 Task: Look for One-way flight tickets for 2 adults, in Premium economy from Siwa to Bucharest to travel on 01-Nov-2023.  Stops: Any number of stops. Choice of flight is British Airways.
Action: Mouse moved to (351, 316)
Screenshot: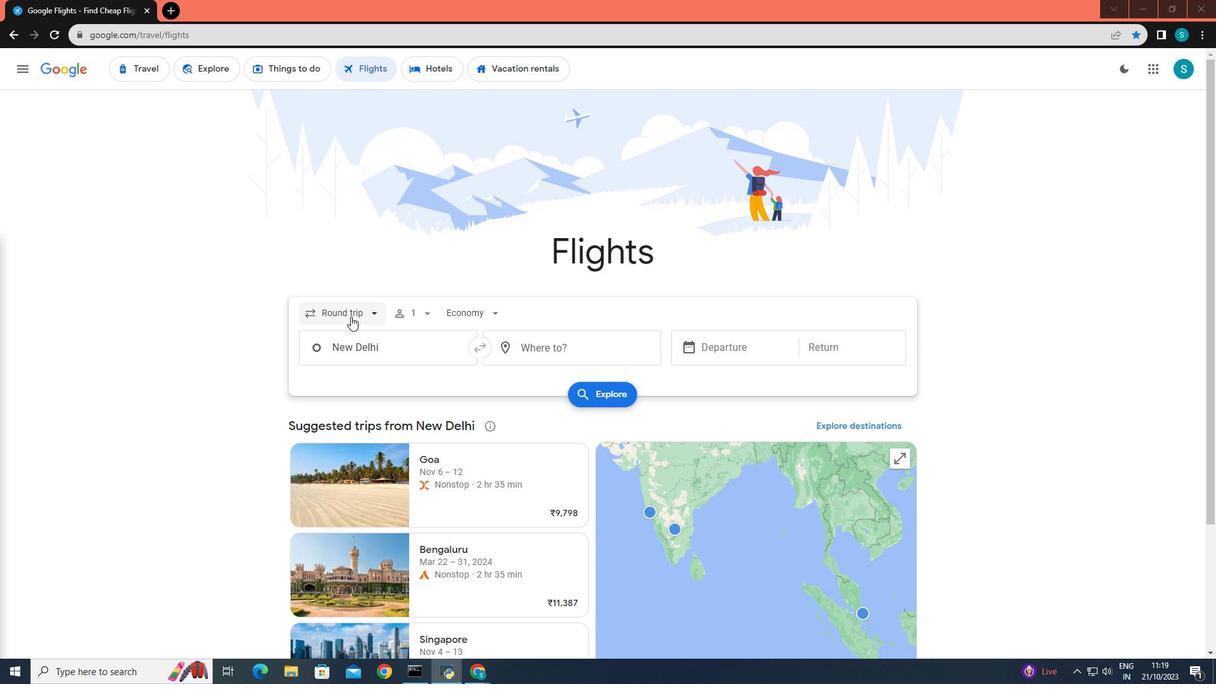 
Action: Mouse pressed left at (351, 316)
Screenshot: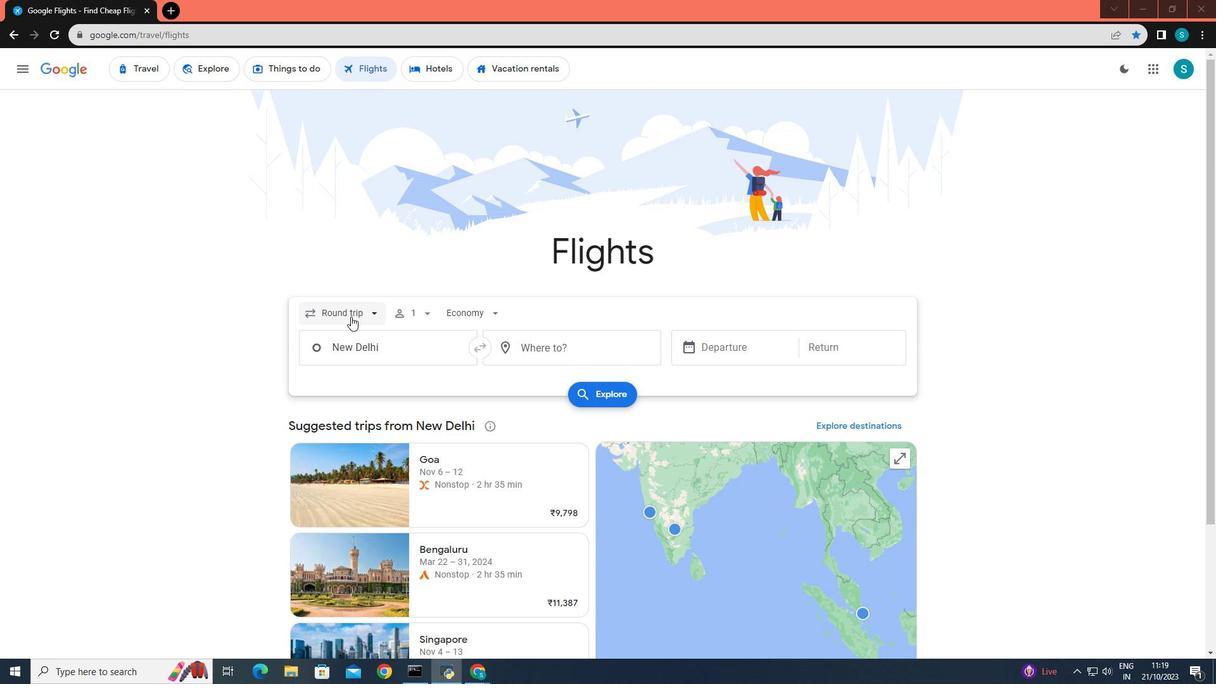 
Action: Mouse moved to (351, 365)
Screenshot: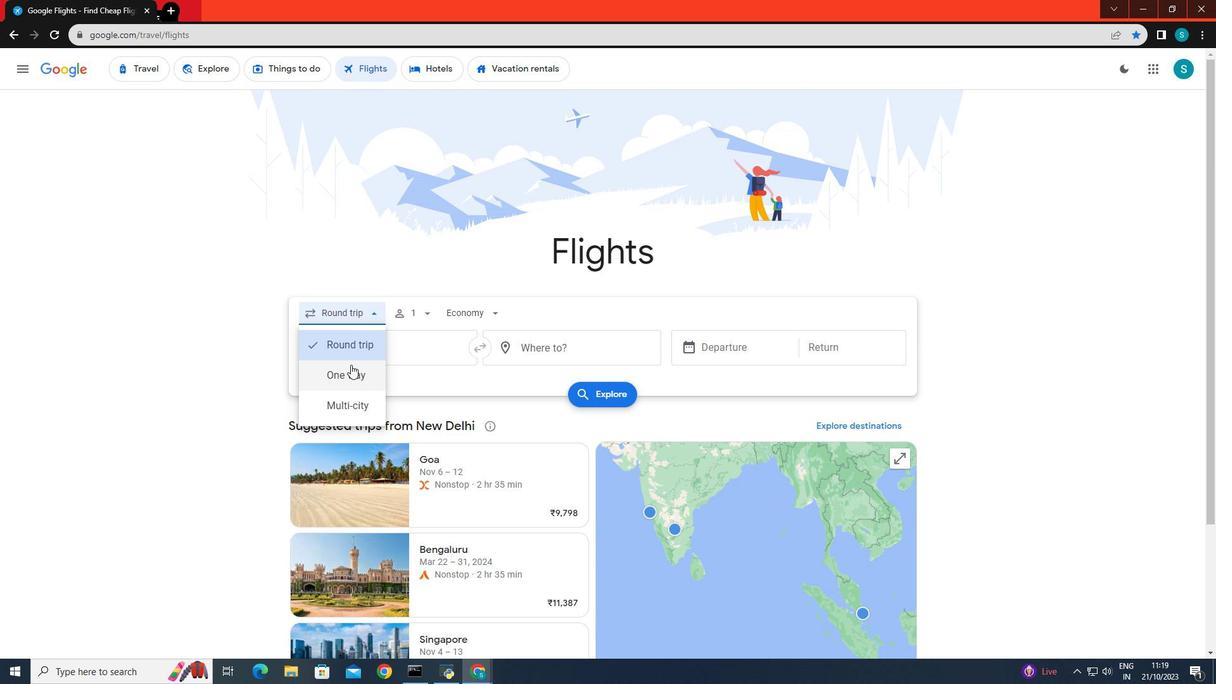 
Action: Mouse pressed left at (351, 365)
Screenshot: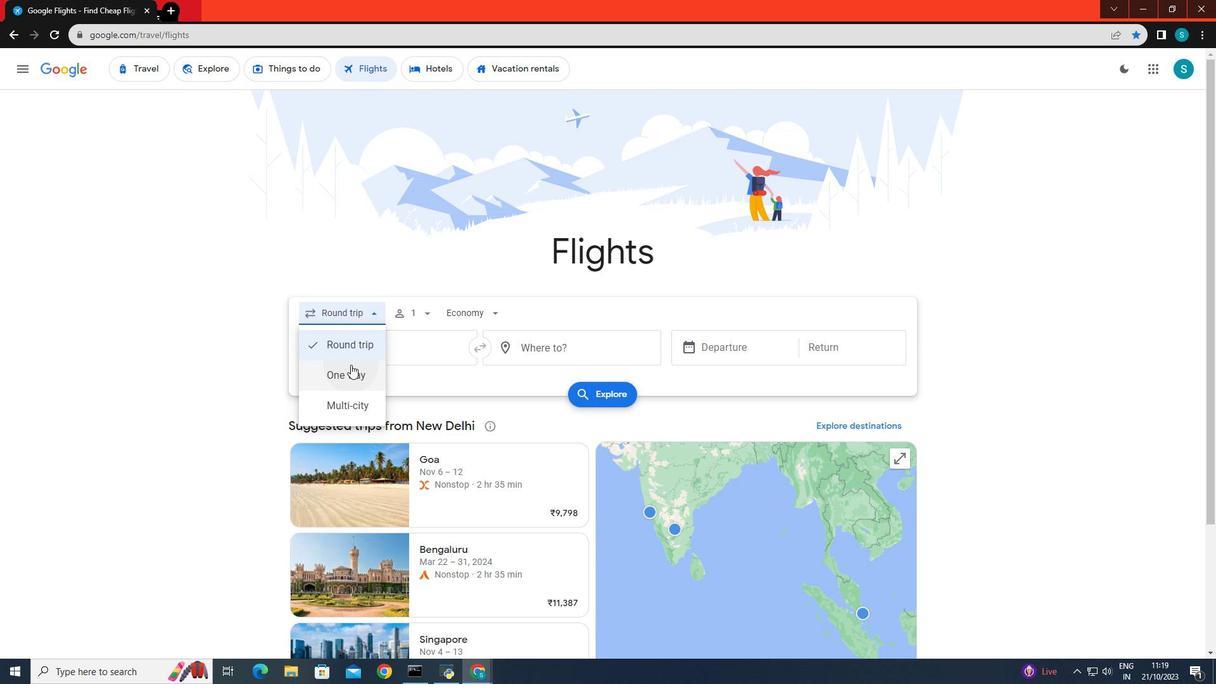 
Action: Mouse moved to (397, 306)
Screenshot: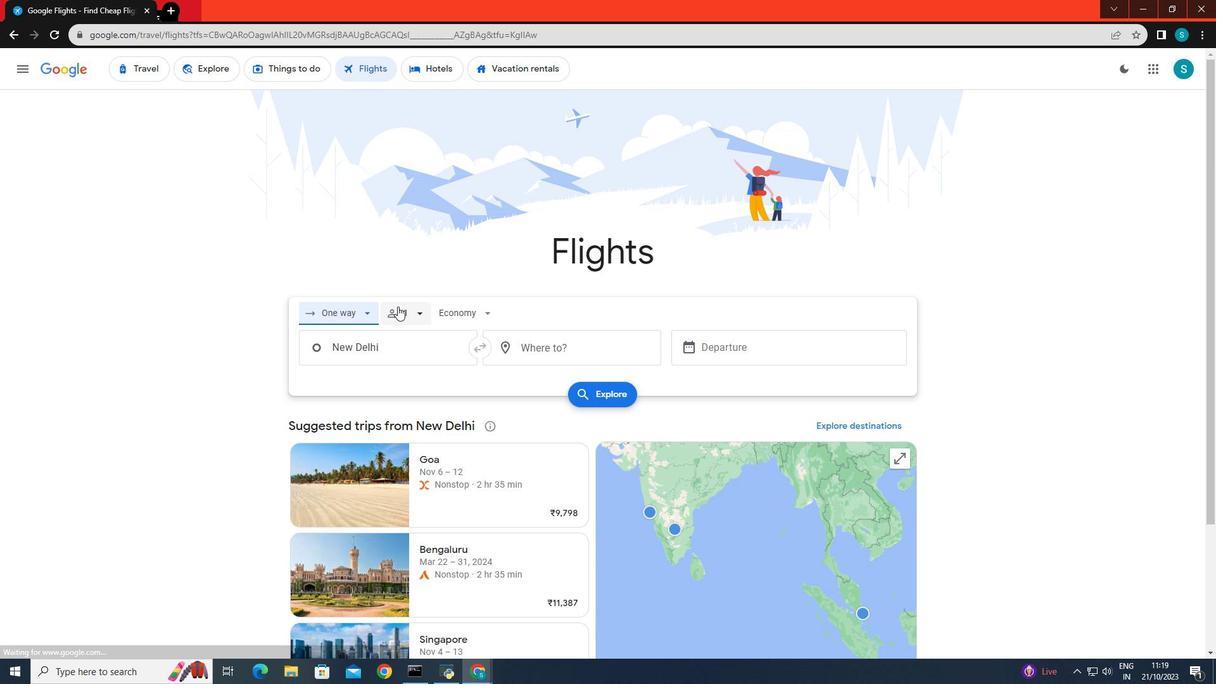 
Action: Mouse pressed left at (397, 306)
Screenshot: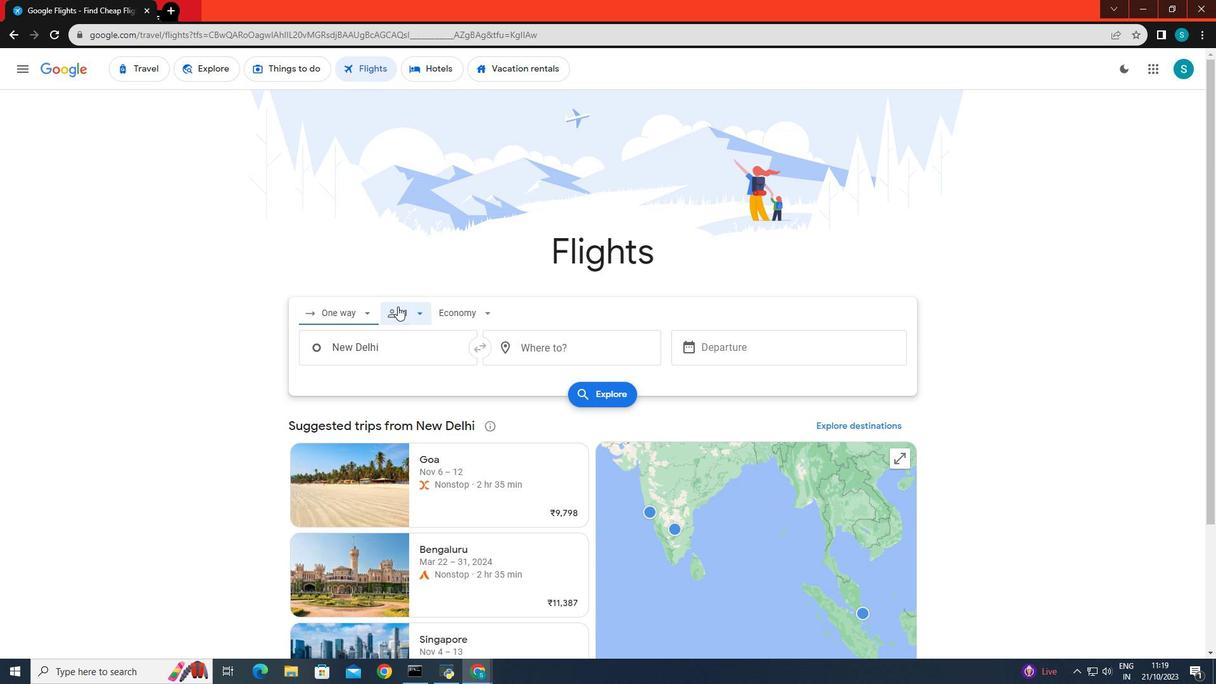 
Action: Mouse moved to (519, 339)
Screenshot: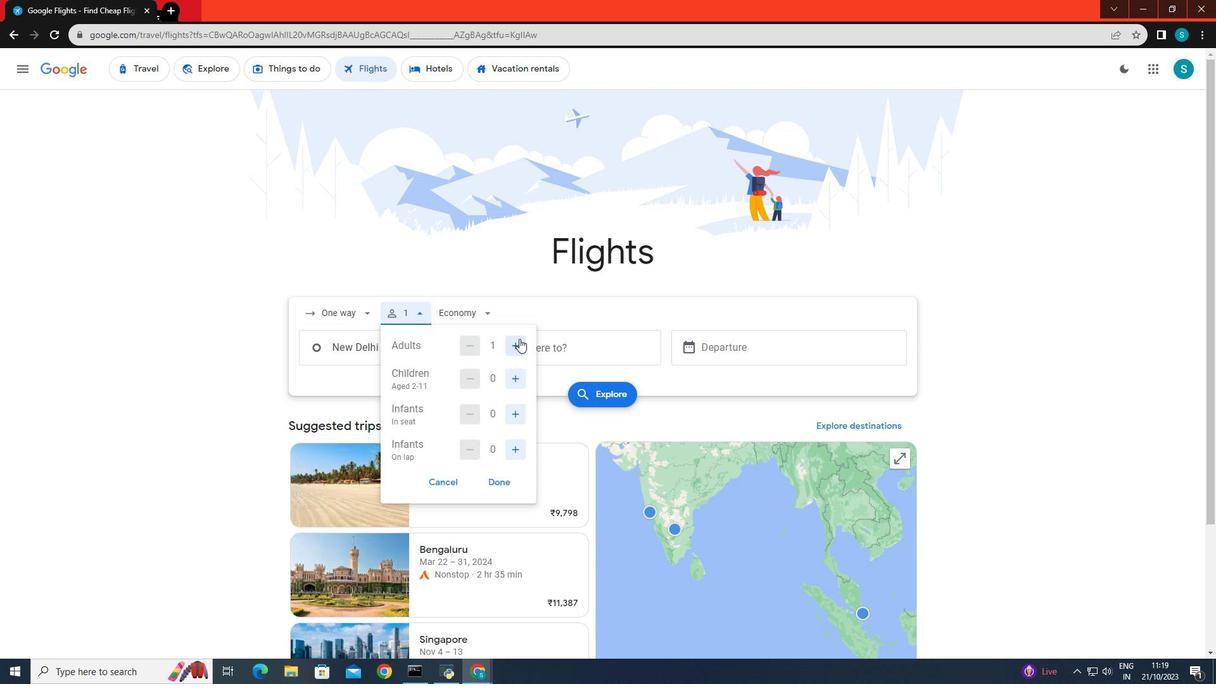
Action: Mouse pressed left at (519, 339)
Screenshot: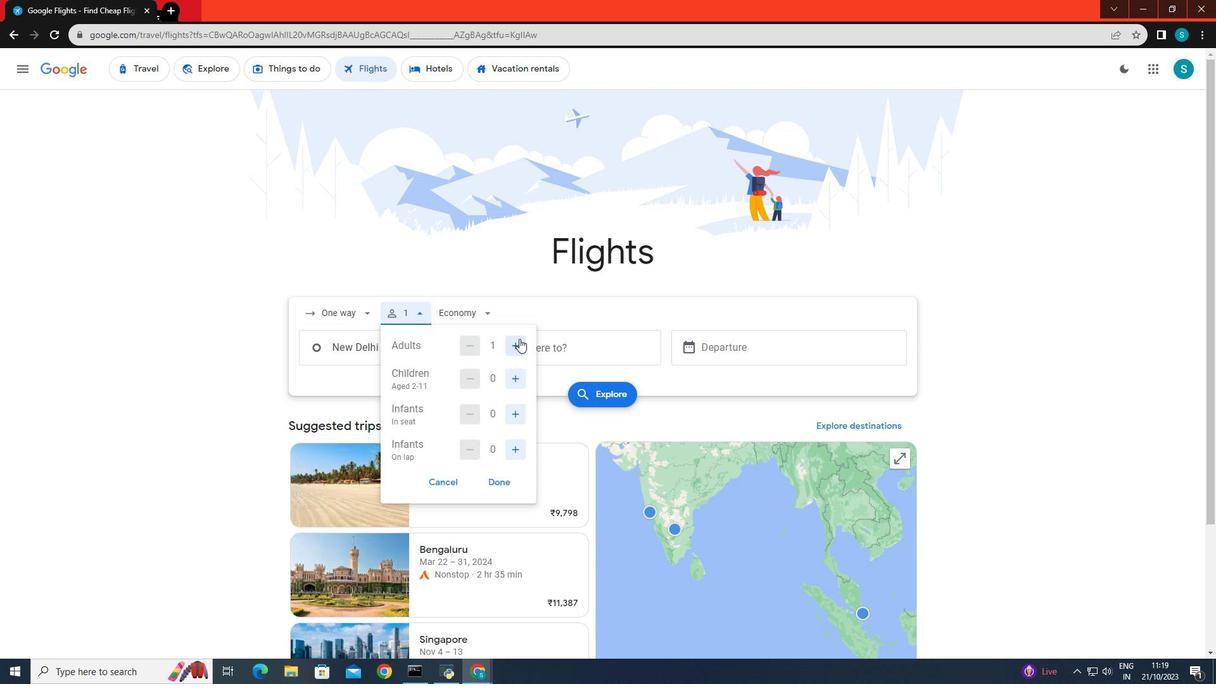 
Action: Mouse moved to (502, 485)
Screenshot: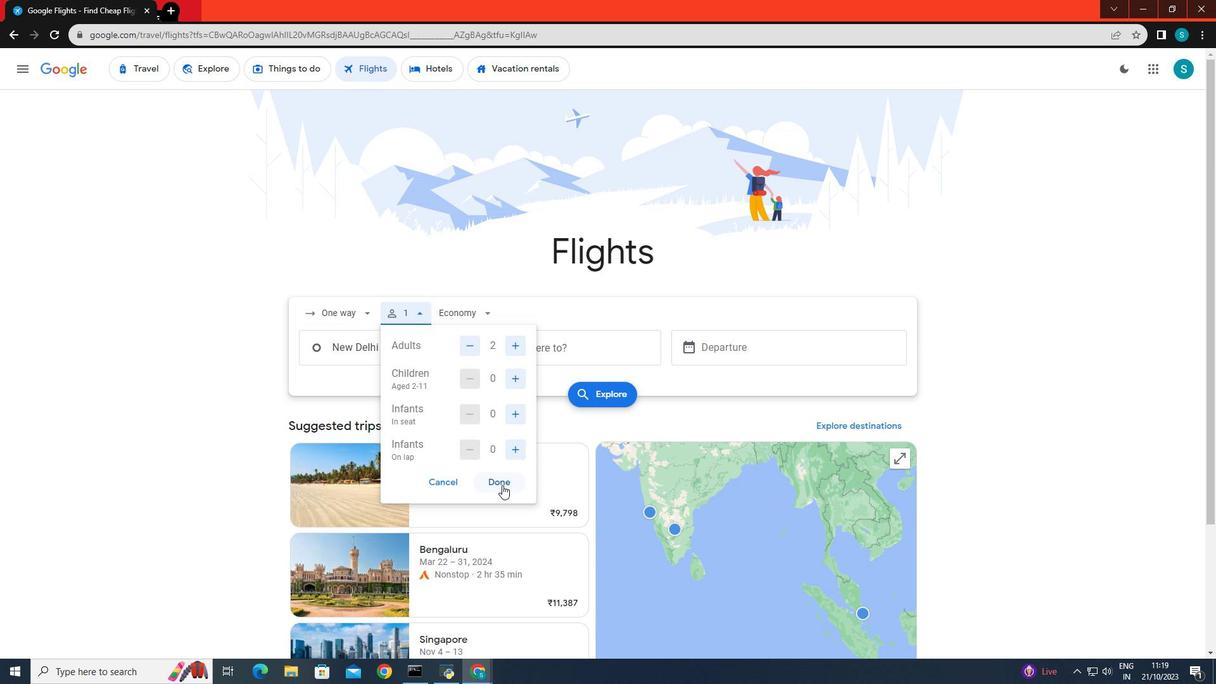
Action: Mouse pressed left at (502, 485)
Screenshot: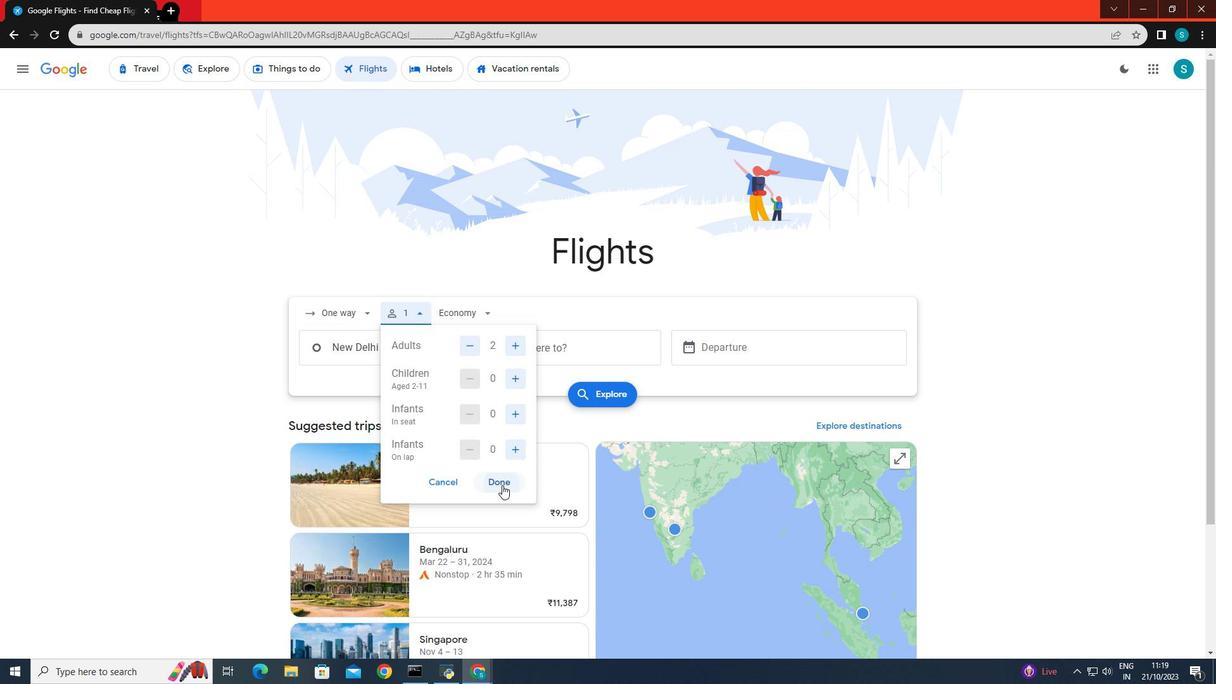 
Action: Mouse moved to (459, 316)
Screenshot: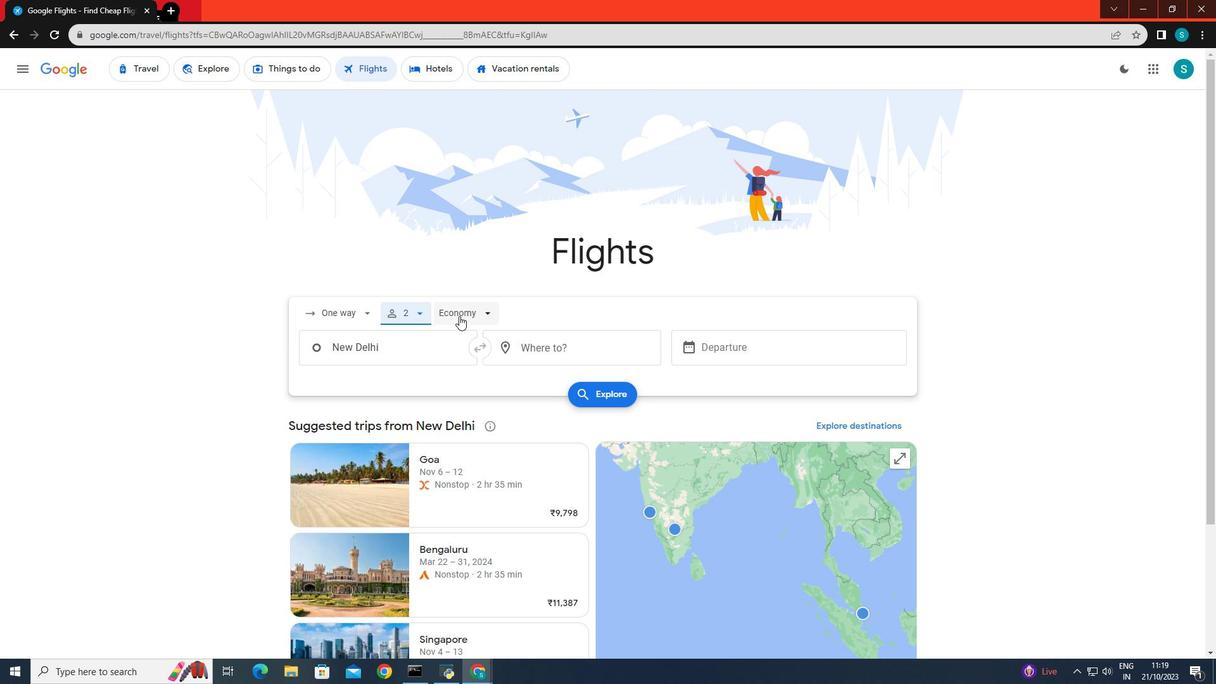 
Action: Mouse pressed left at (459, 316)
Screenshot: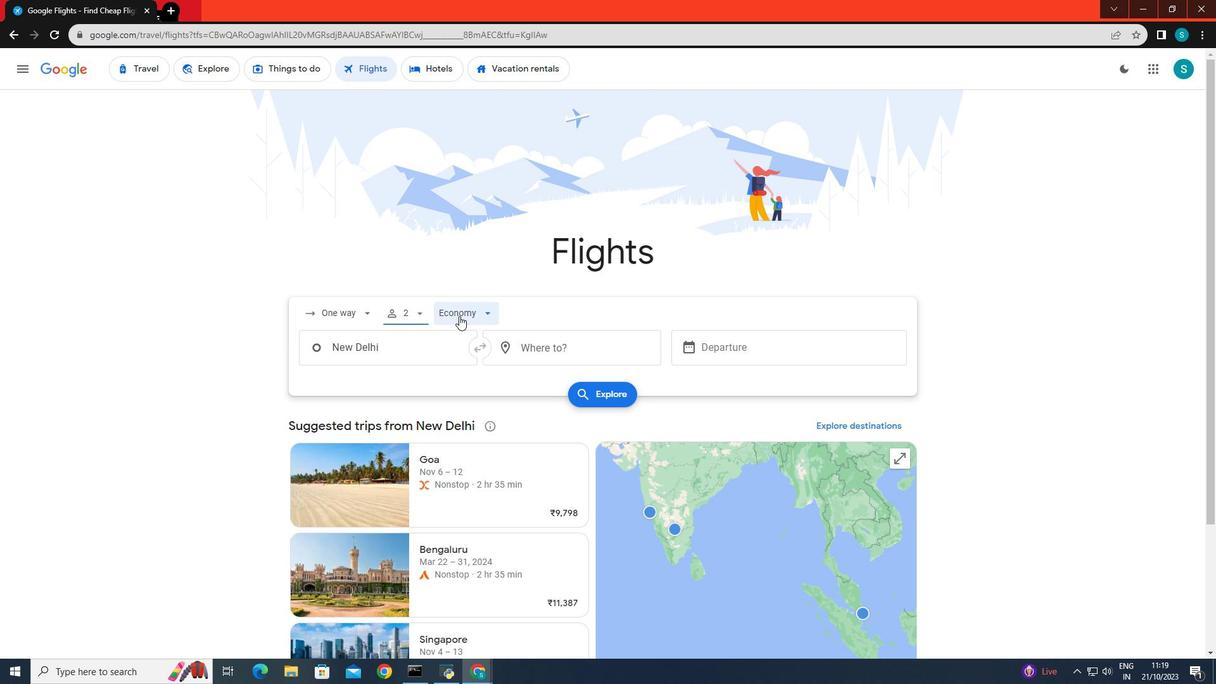 
Action: Mouse moved to (475, 381)
Screenshot: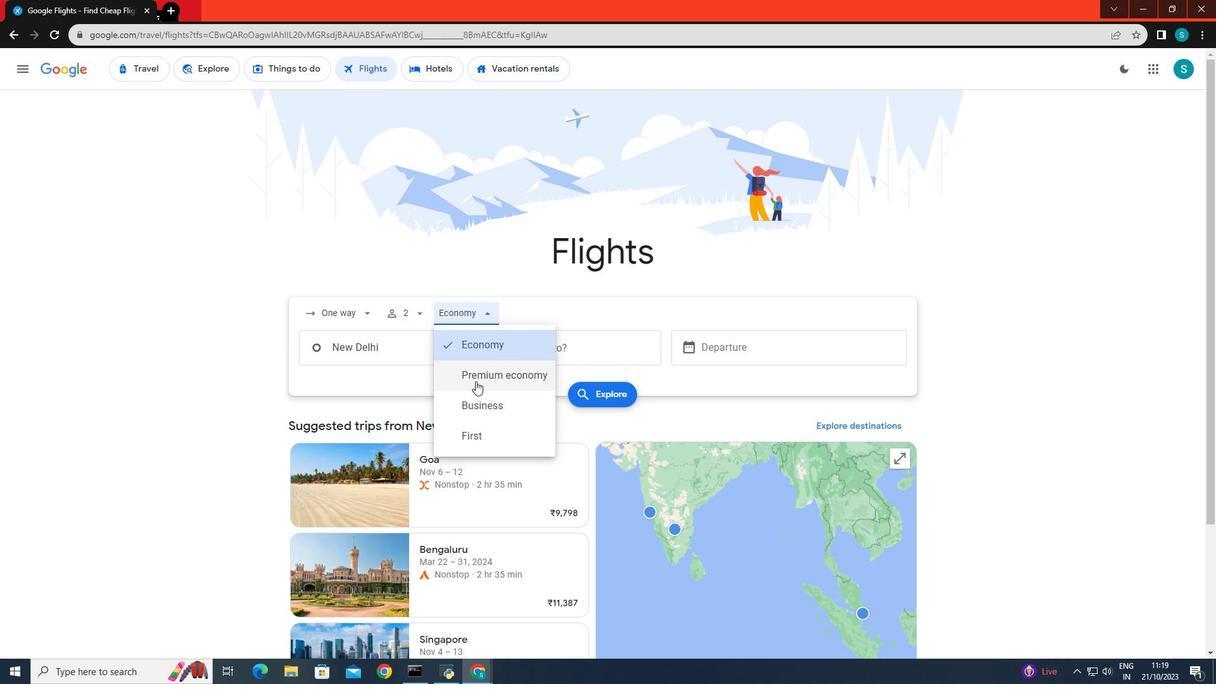 
Action: Mouse pressed left at (475, 381)
Screenshot: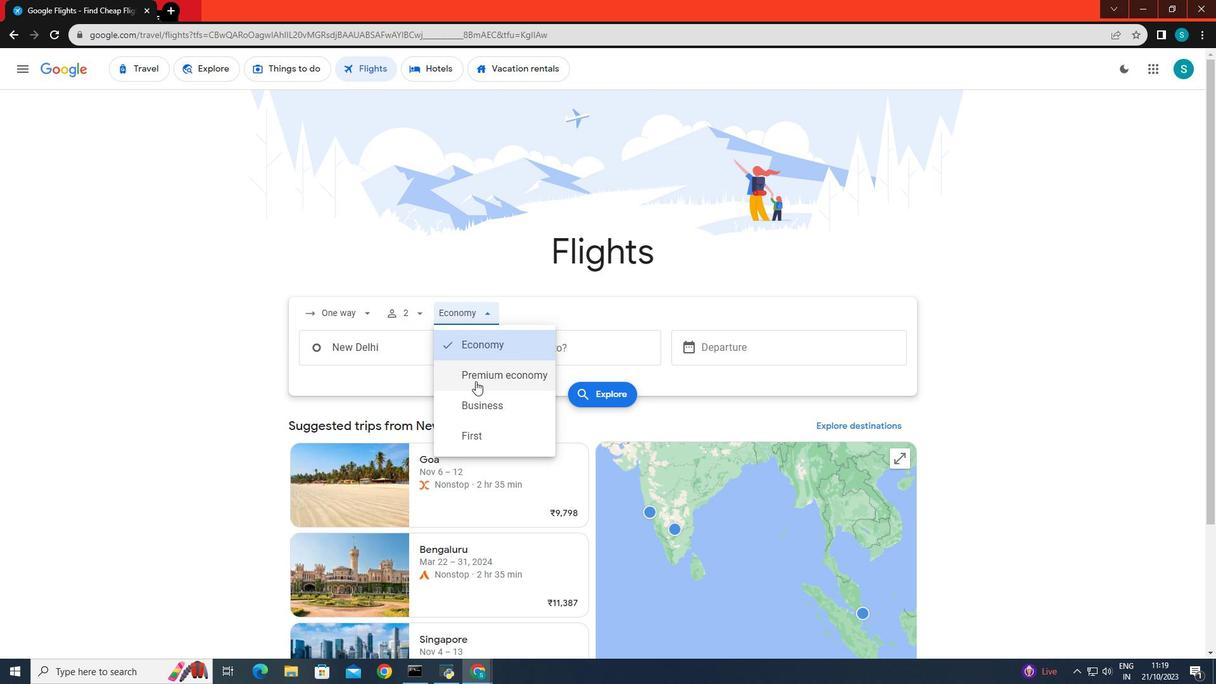 
Action: Mouse moved to (383, 345)
Screenshot: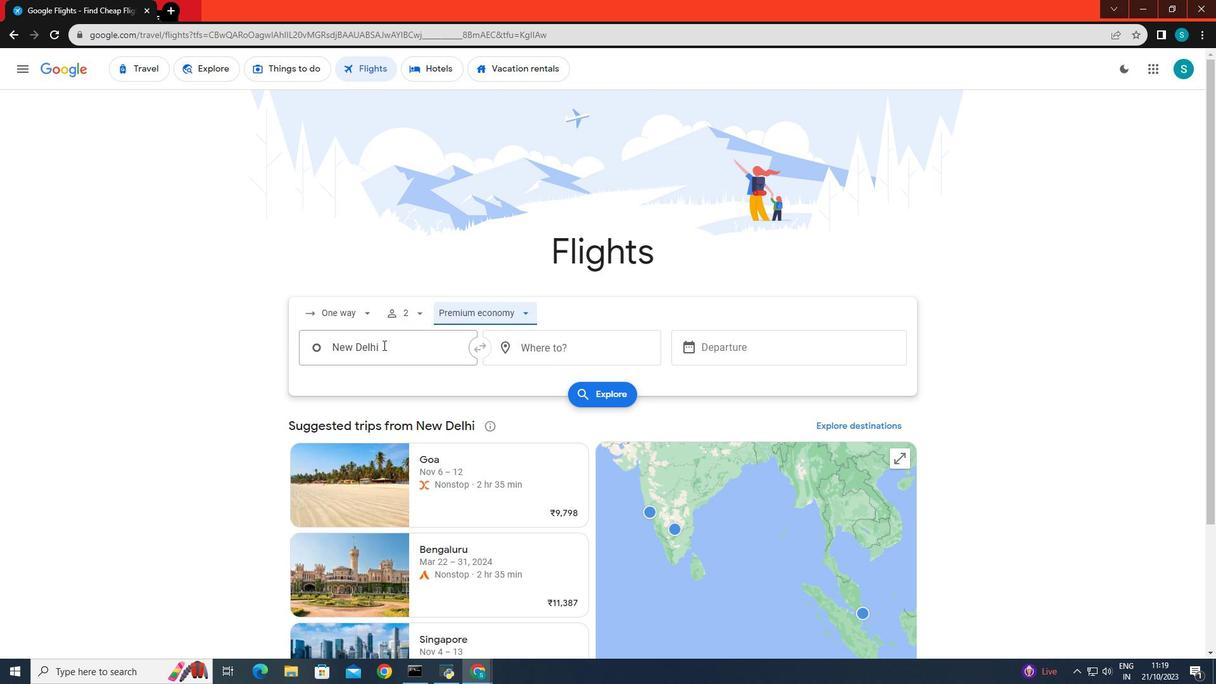 
Action: Mouse pressed left at (383, 345)
Screenshot: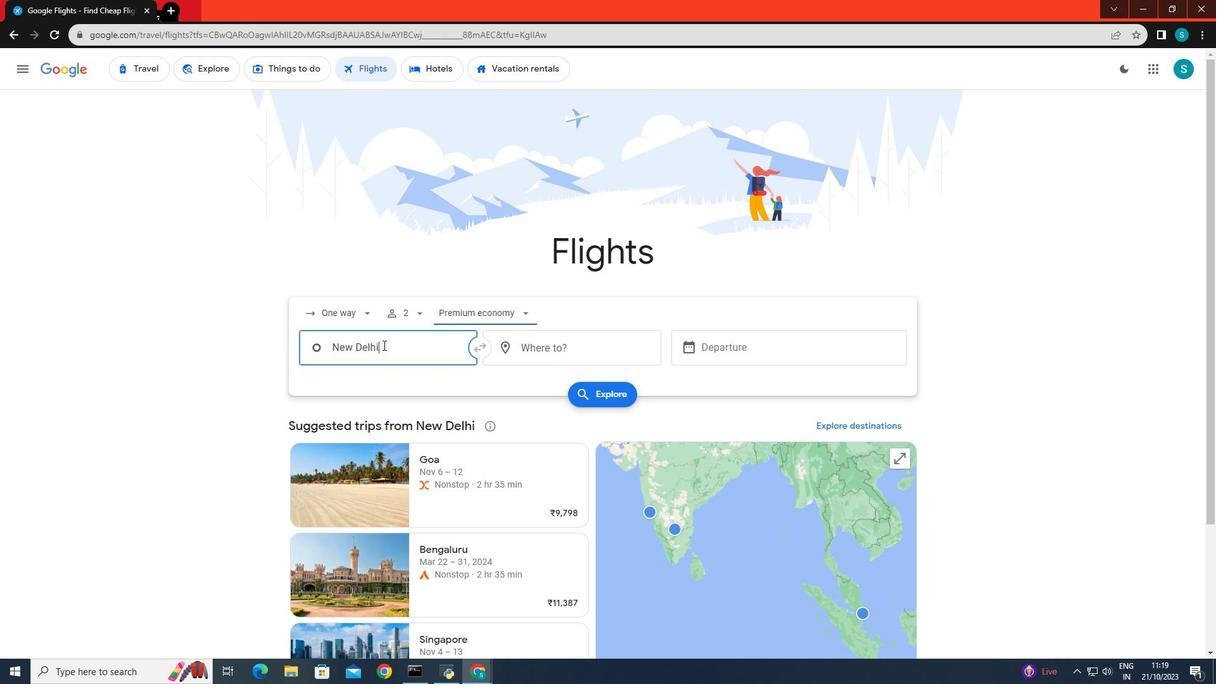 
Action: Key pressed <Key.backspace><Key.caps_lock>SI<Key.backspace>IWA
Screenshot: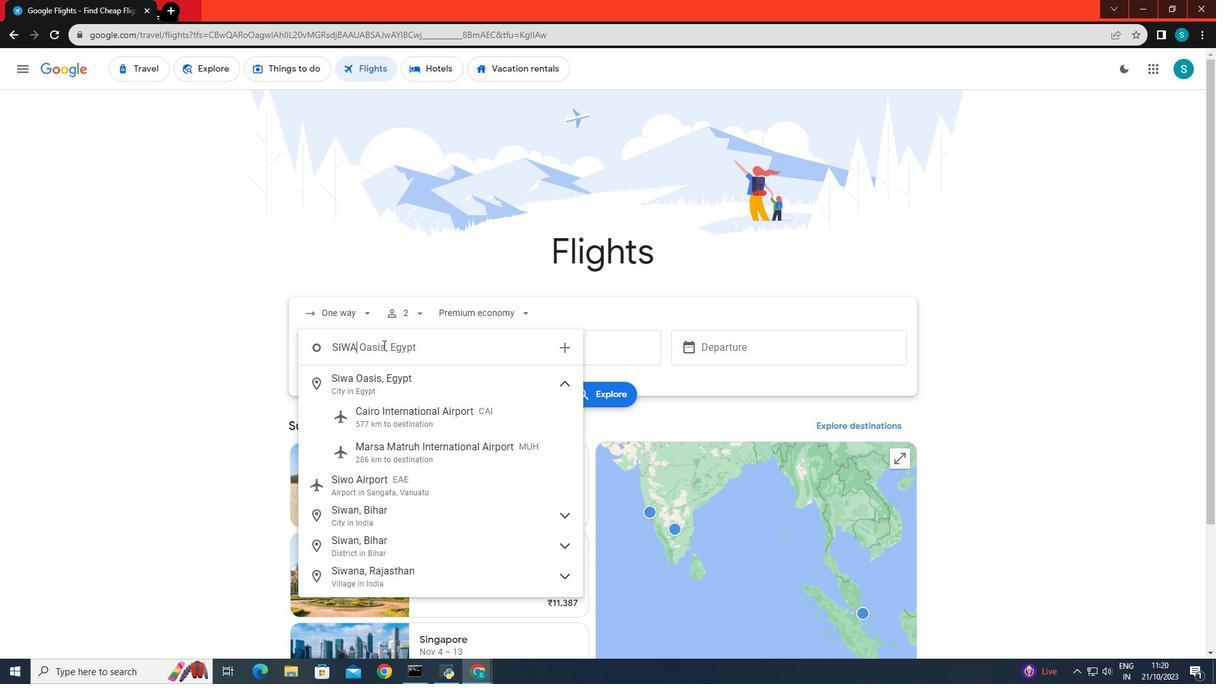 
Action: Mouse moved to (387, 406)
Screenshot: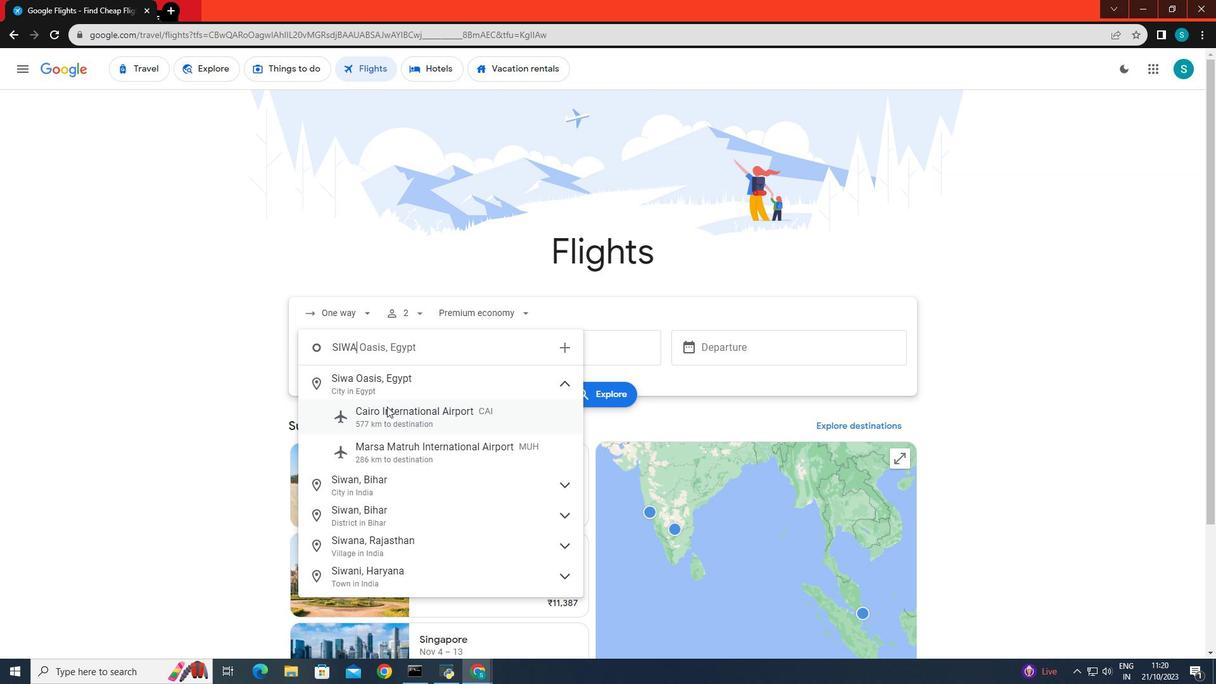 
Action: Mouse pressed left at (387, 406)
Screenshot: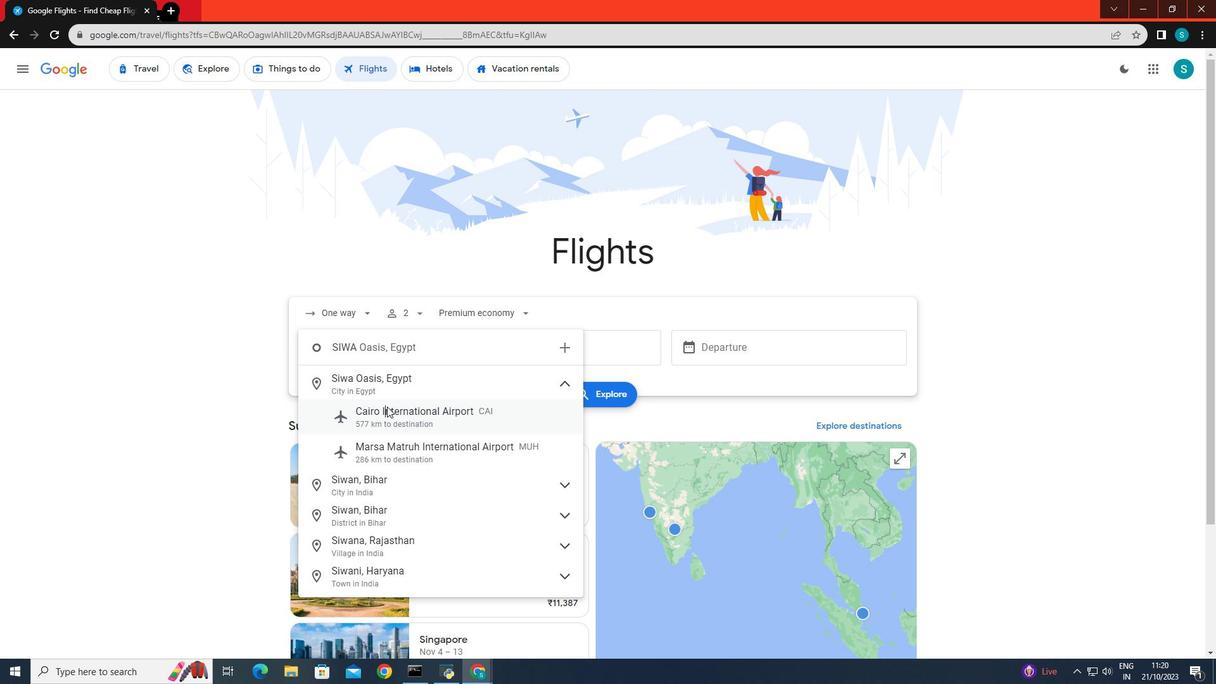 
Action: Mouse moved to (536, 339)
Screenshot: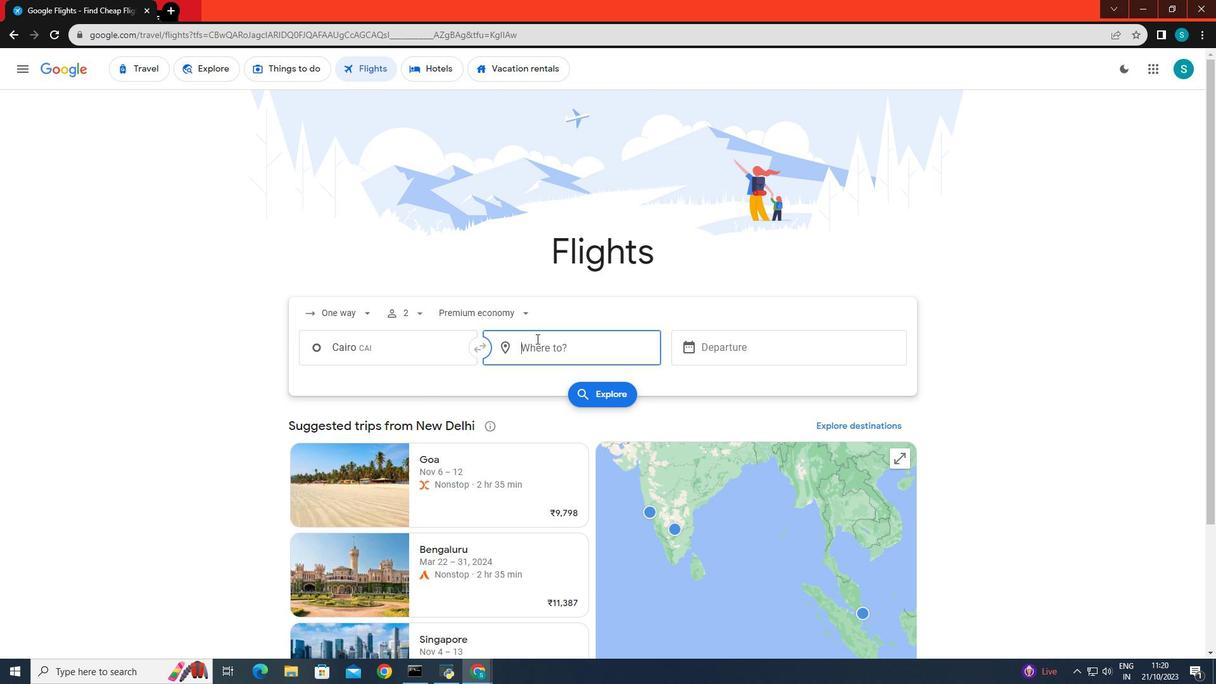 
Action: Mouse pressed left at (536, 339)
Screenshot: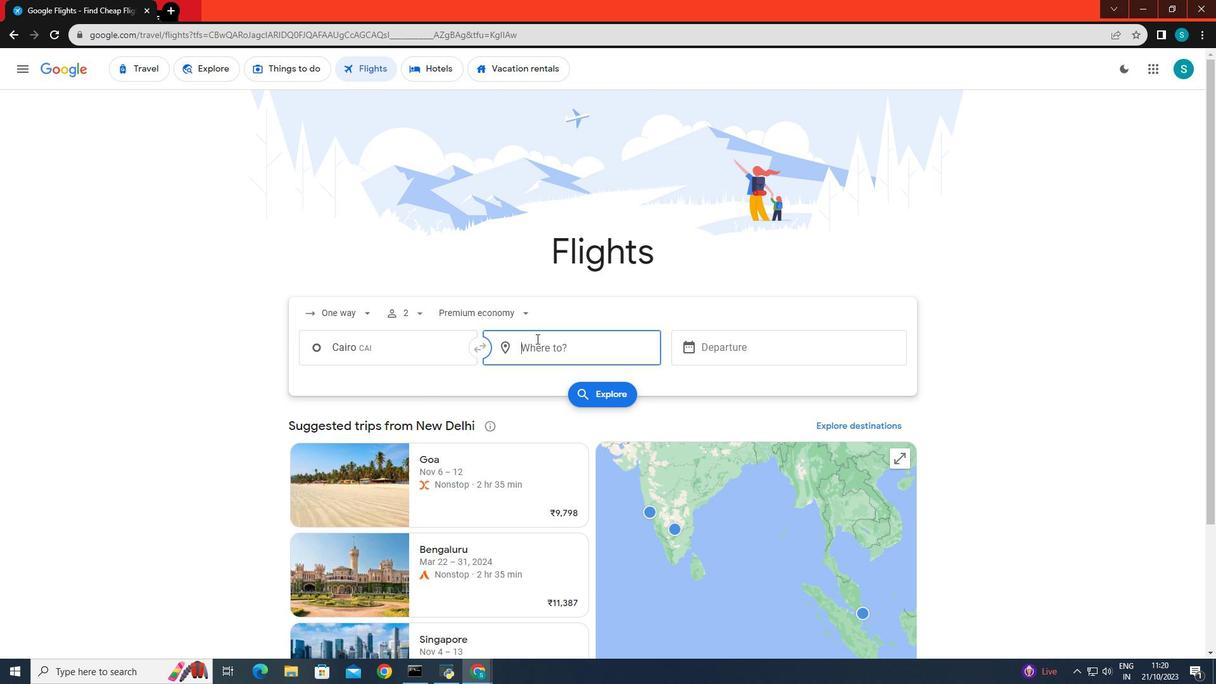 
Action: Key pressed BU<Key.backspace><Key.caps_lock>ucharest
Screenshot: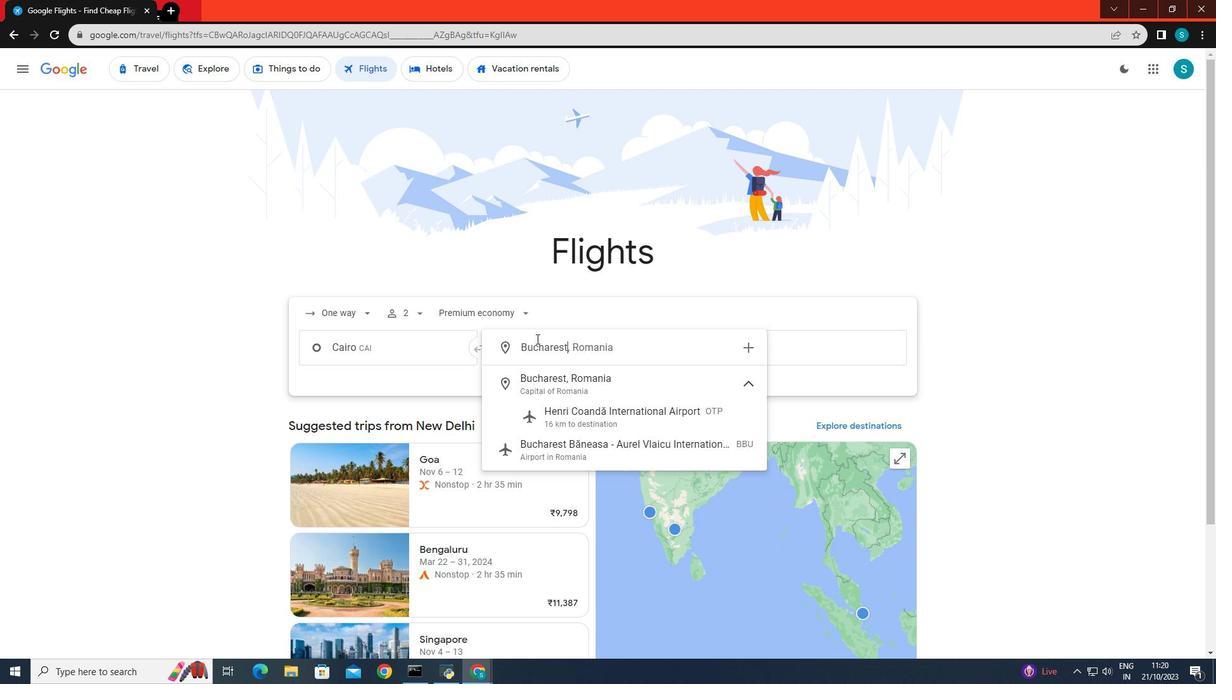 
Action: Mouse moved to (569, 412)
Screenshot: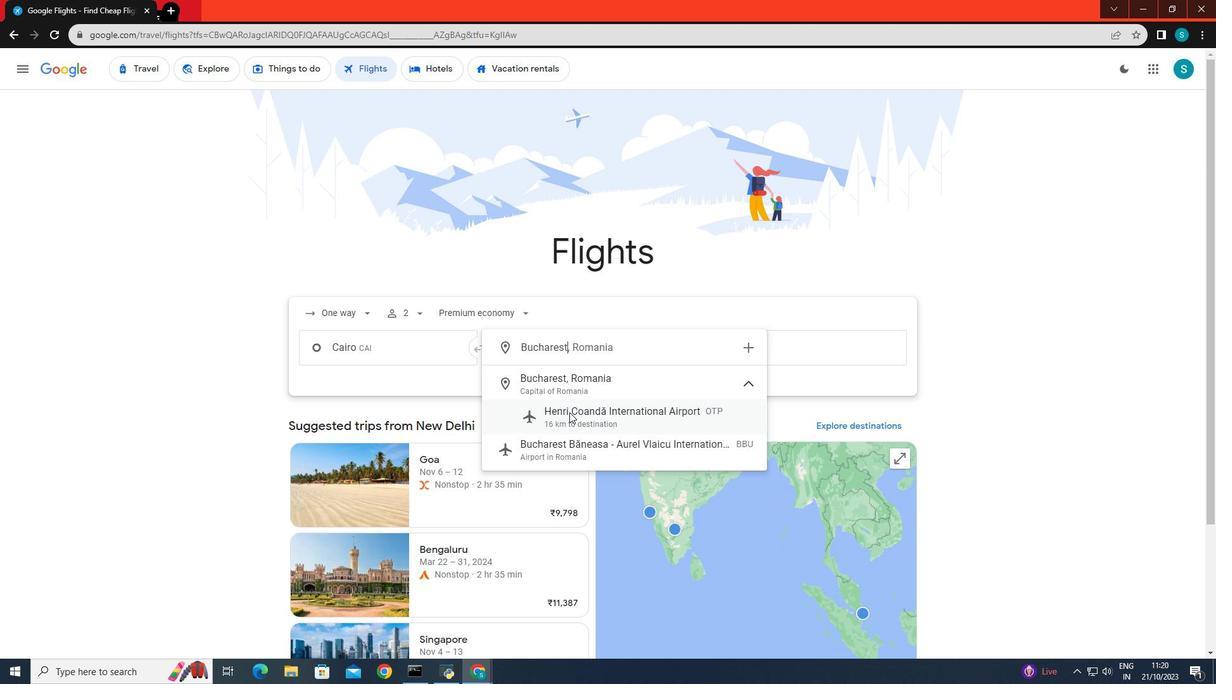 
Action: Mouse pressed left at (569, 412)
Screenshot: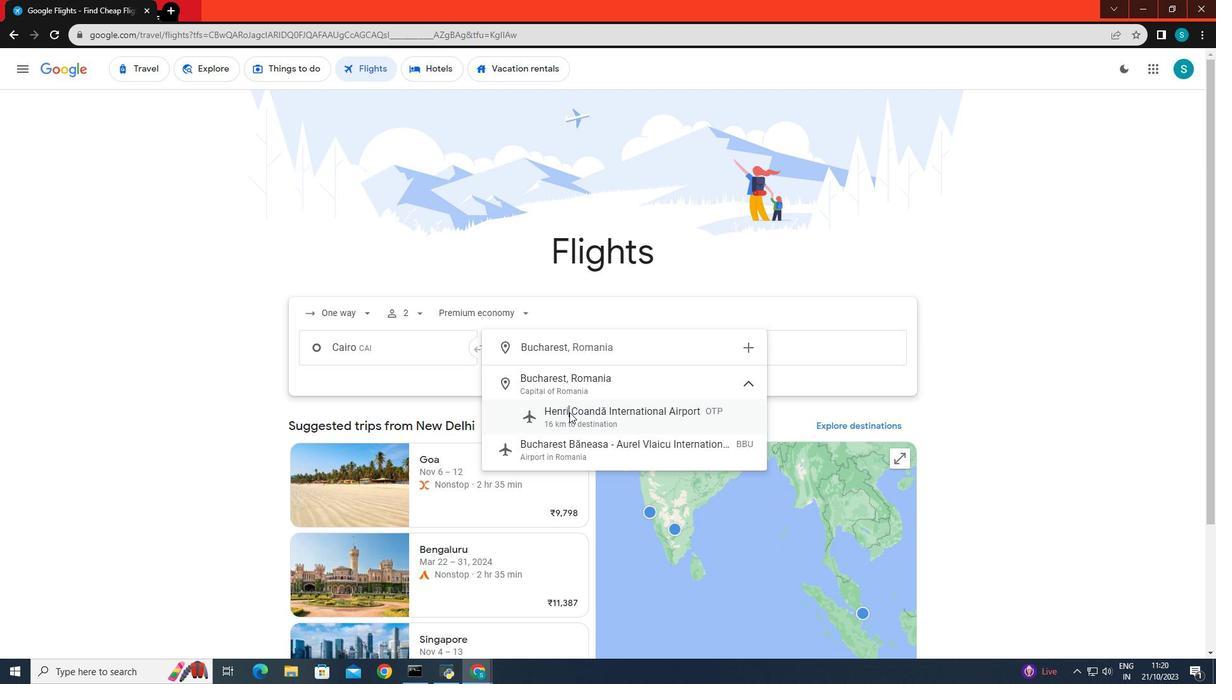 
Action: Mouse moved to (705, 349)
Screenshot: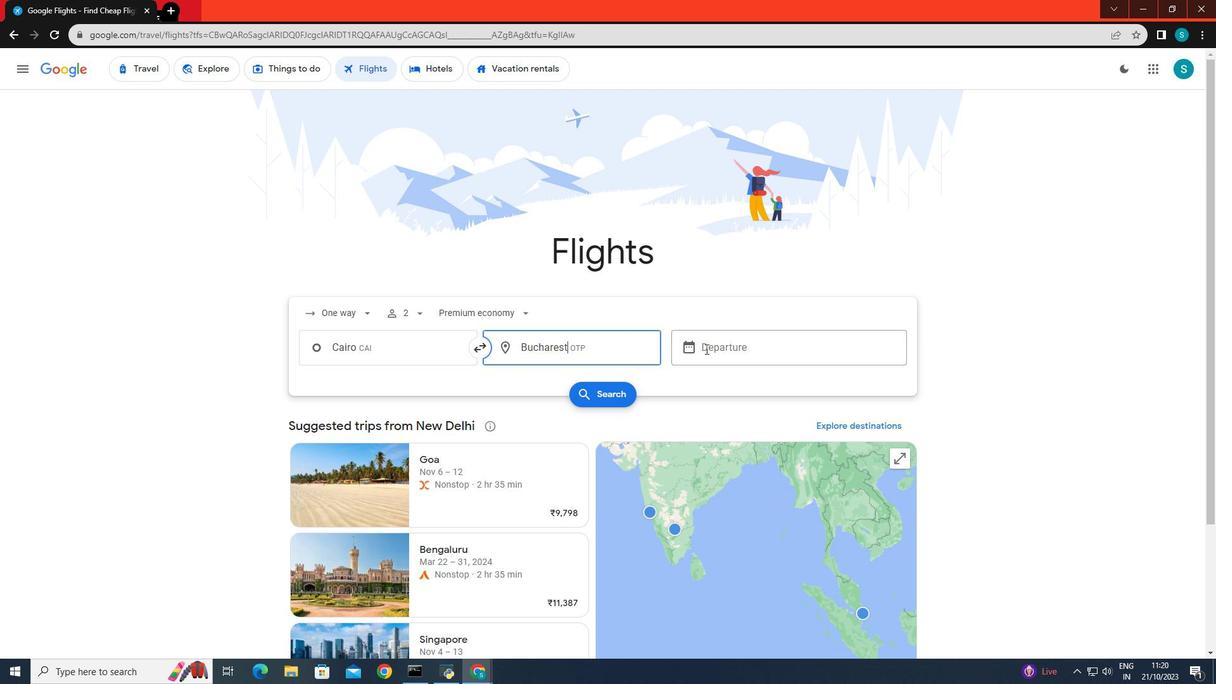 
Action: Mouse pressed left at (705, 349)
Screenshot: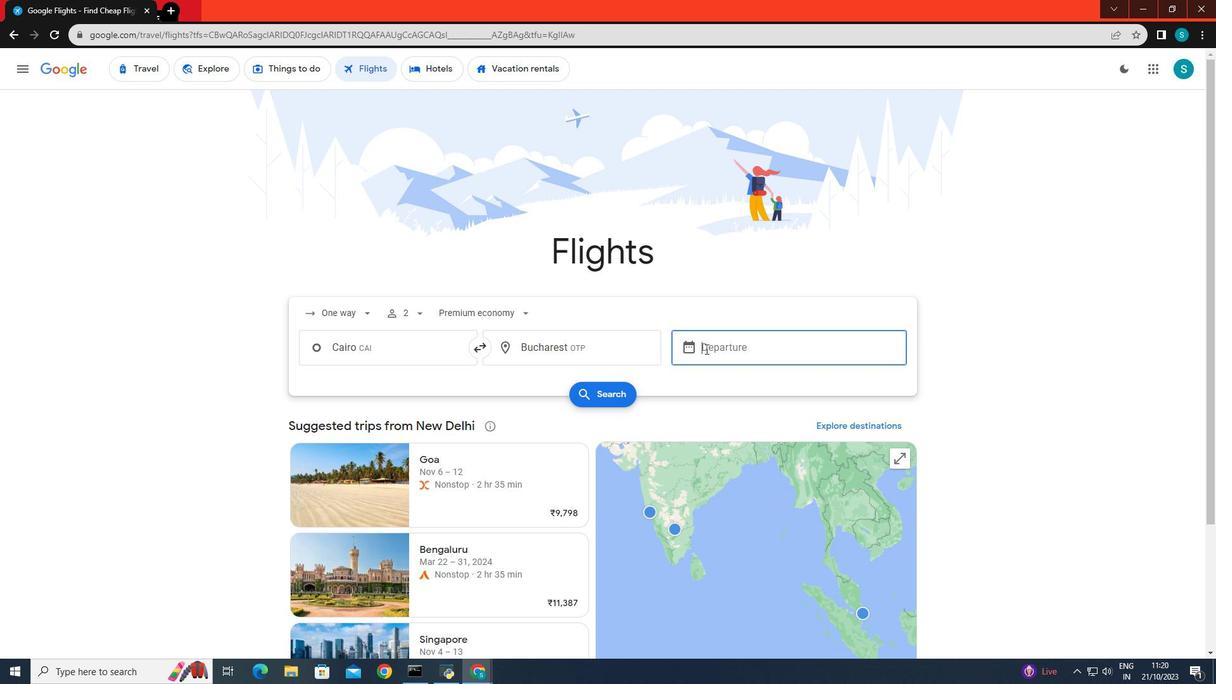 
Action: Mouse moved to (792, 427)
Screenshot: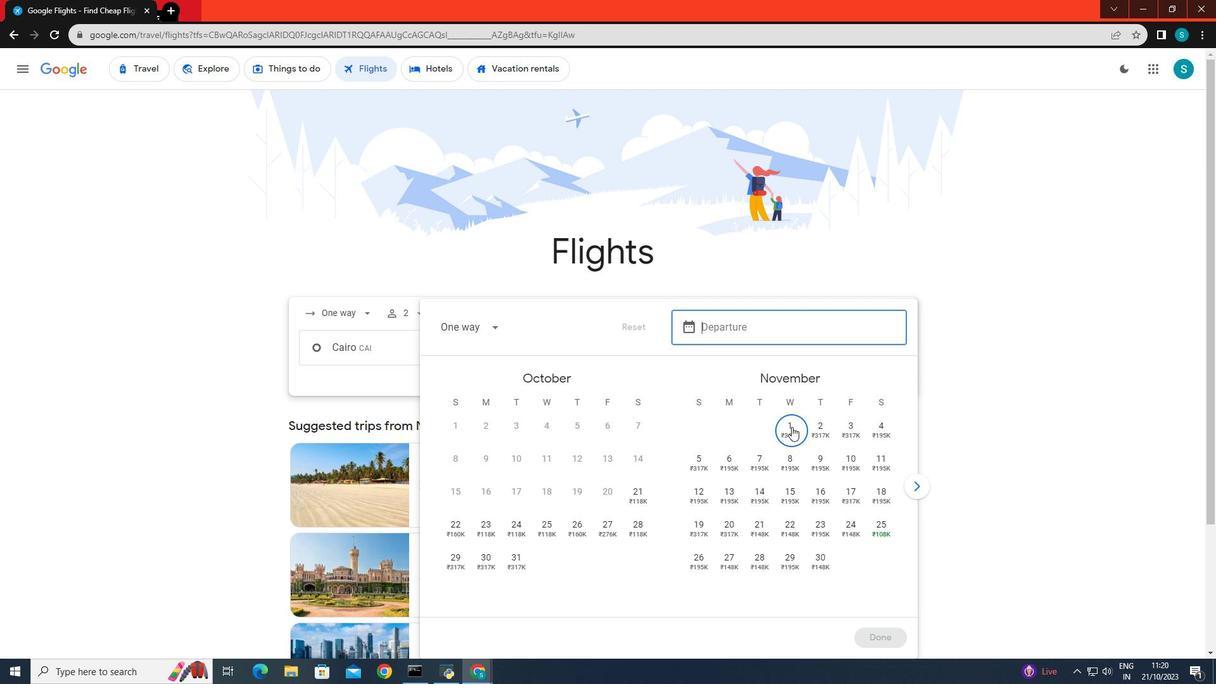 
Action: Mouse pressed left at (792, 427)
Screenshot: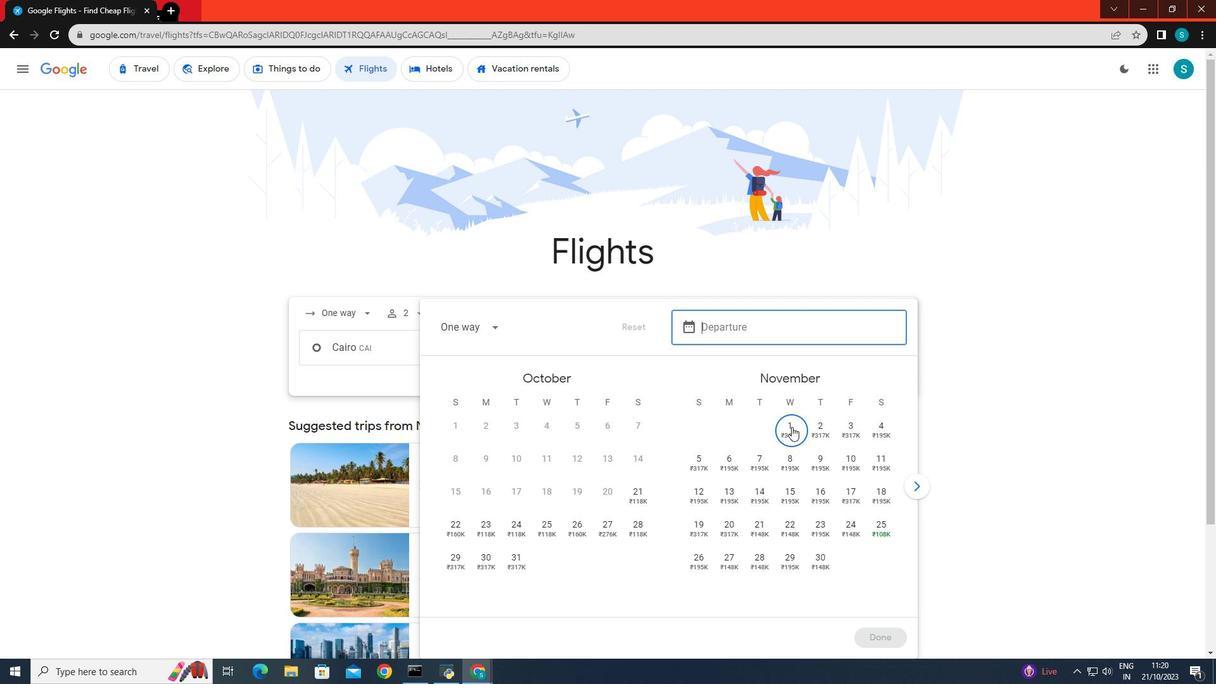 
Action: Mouse moved to (885, 636)
Screenshot: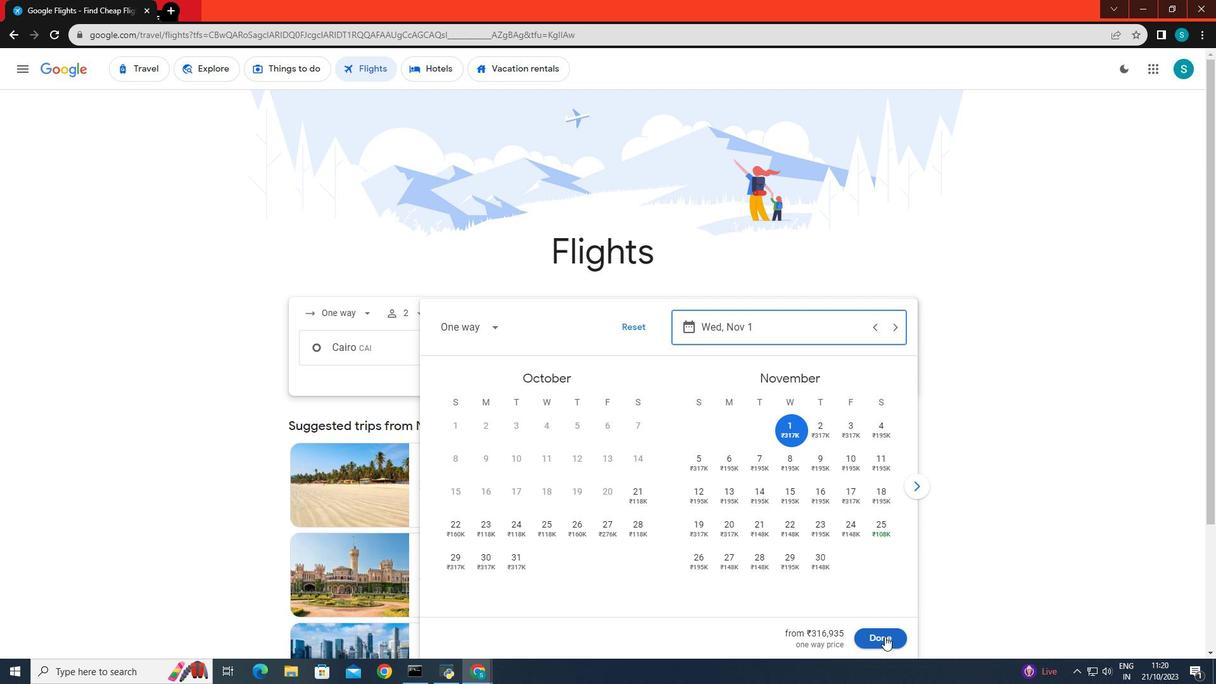 
Action: Mouse pressed left at (885, 636)
Screenshot: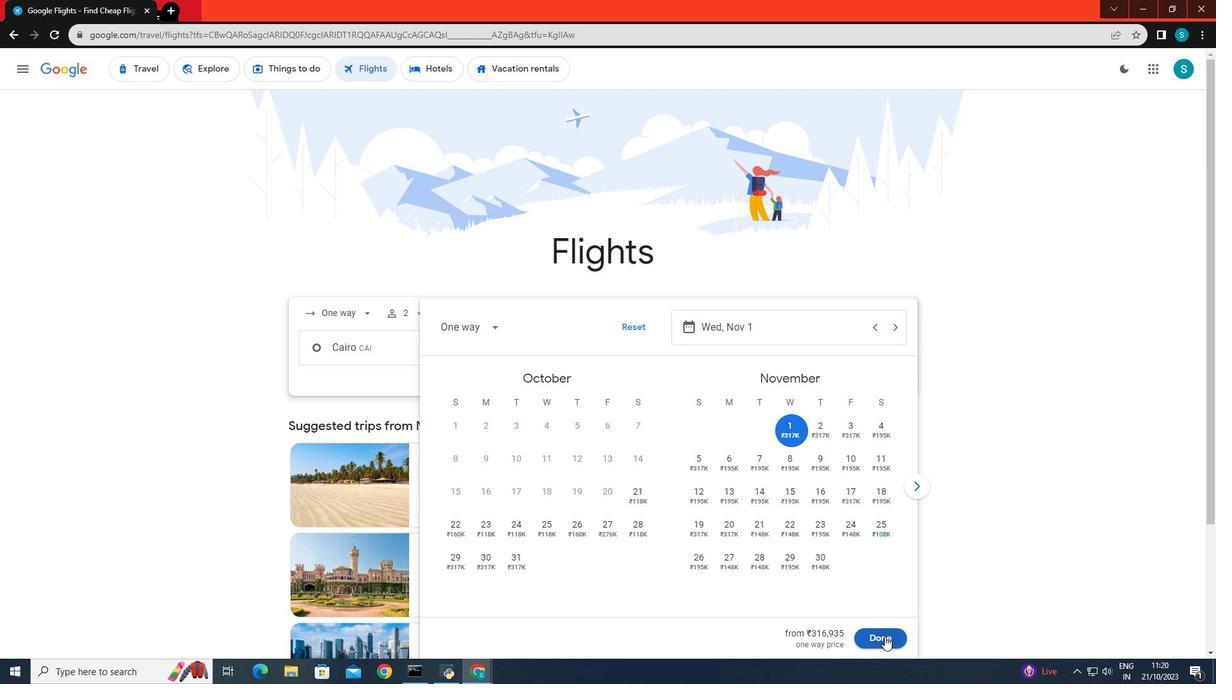 
Action: Mouse moved to (596, 392)
Screenshot: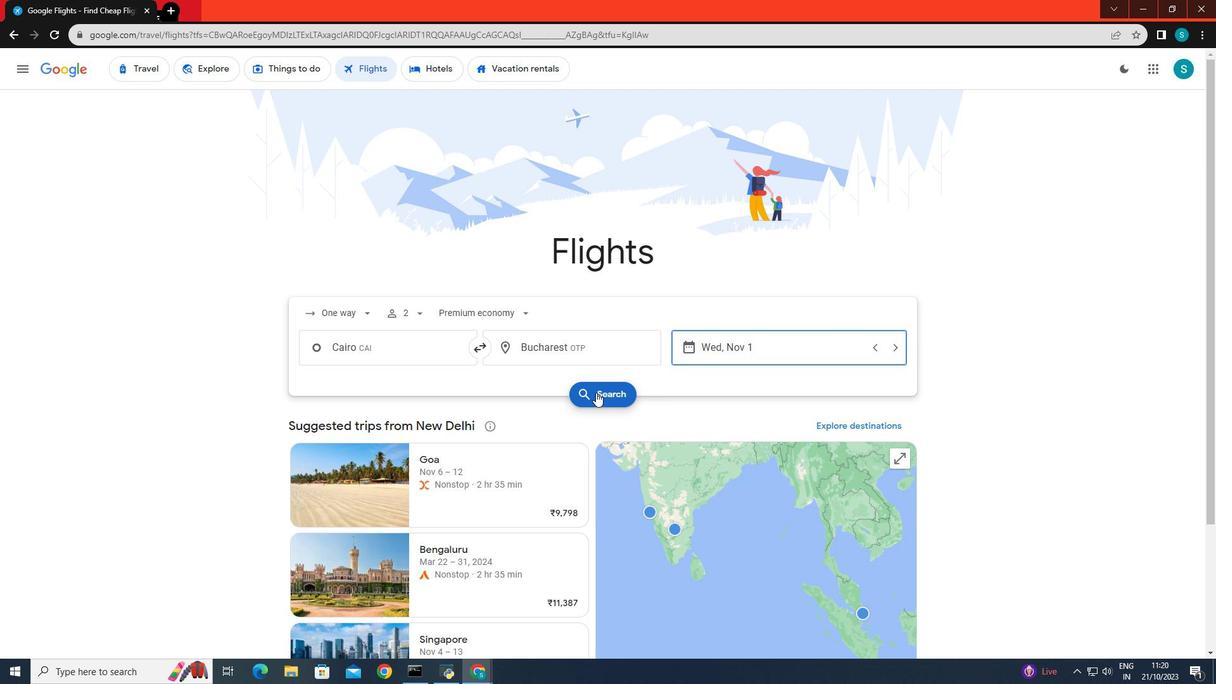 
Action: Mouse pressed left at (596, 392)
Screenshot: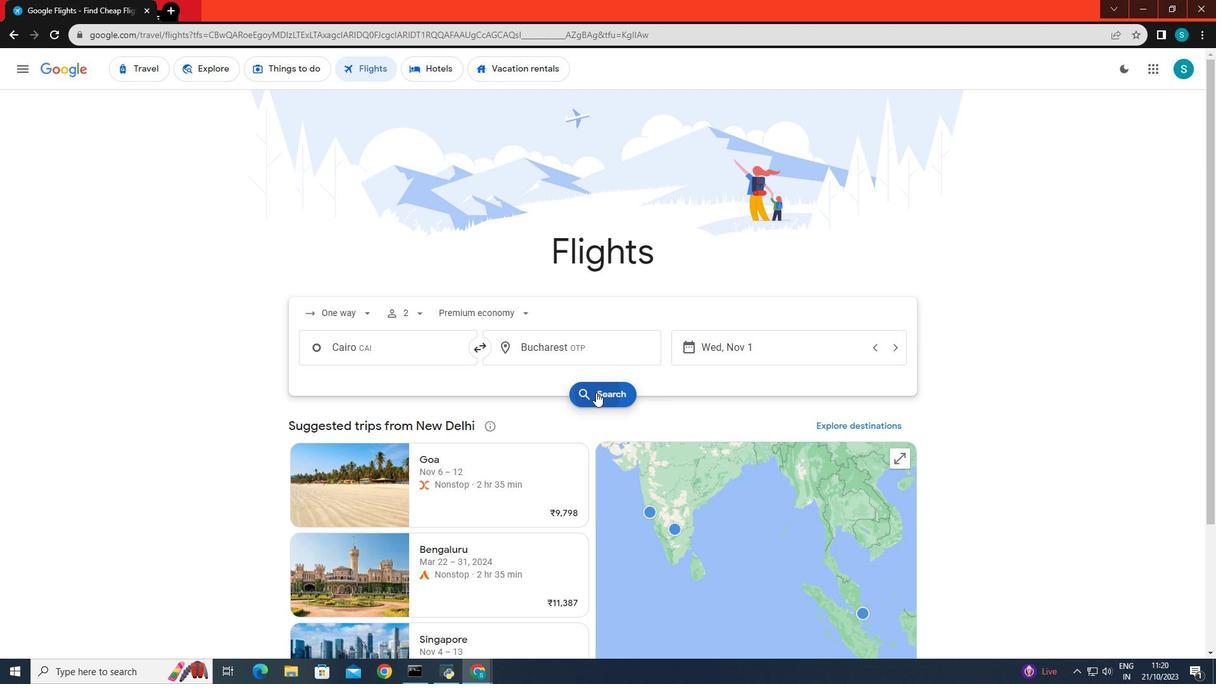 
Action: Mouse moved to (400, 185)
Screenshot: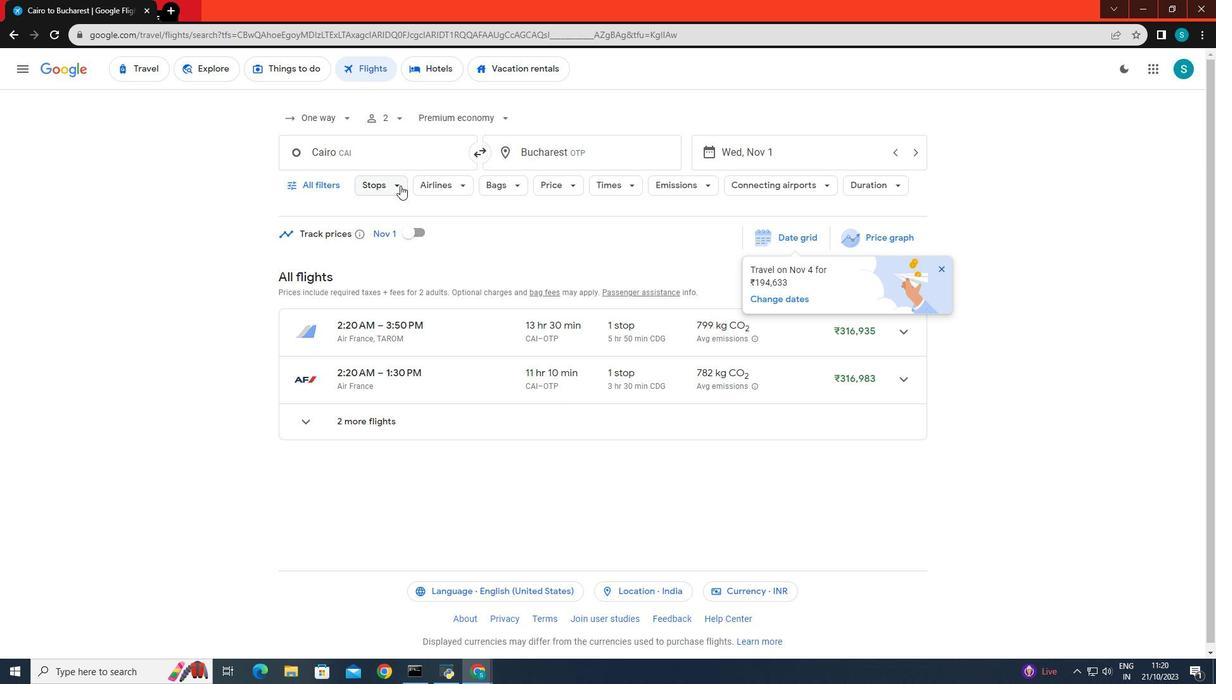 
Action: Mouse pressed left at (400, 185)
Screenshot: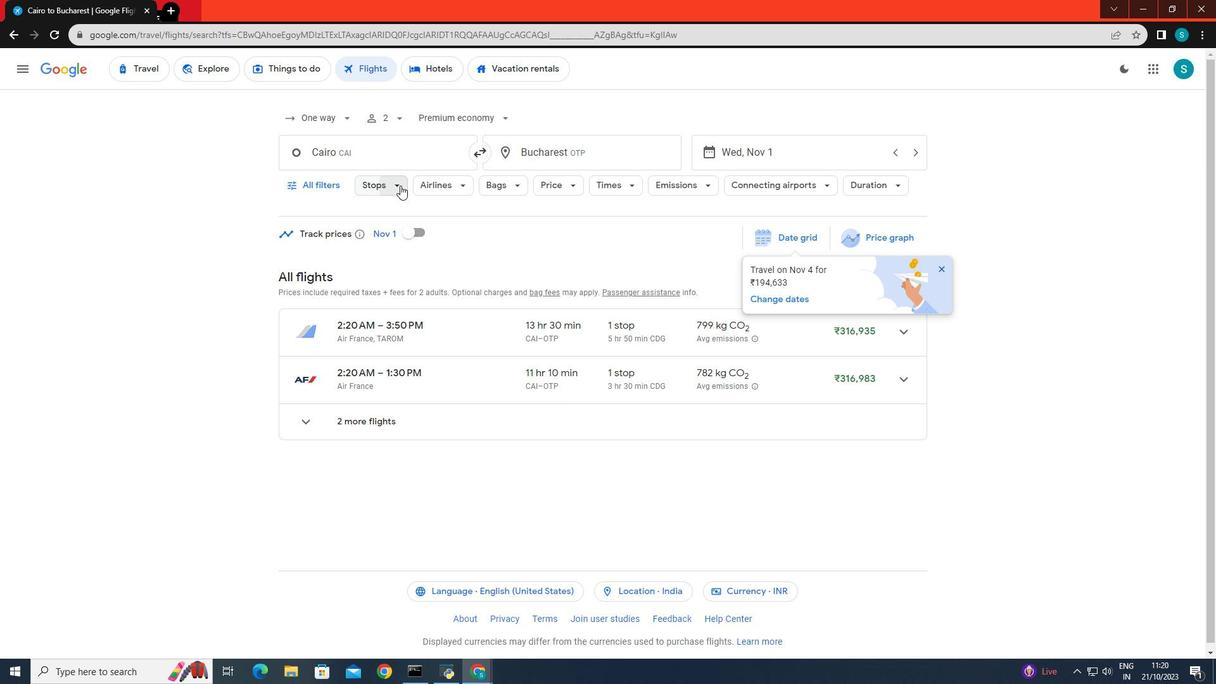 
Action: Mouse moved to (377, 243)
Screenshot: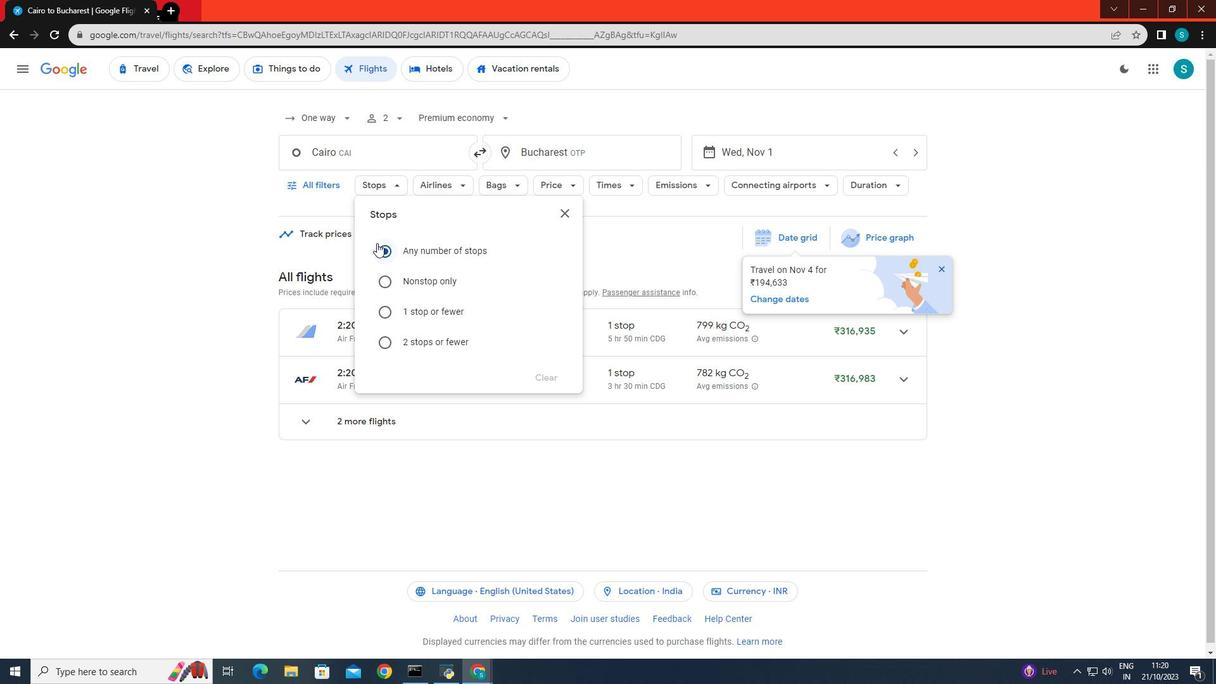 
Action: Mouse pressed left at (377, 243)
Screenshot: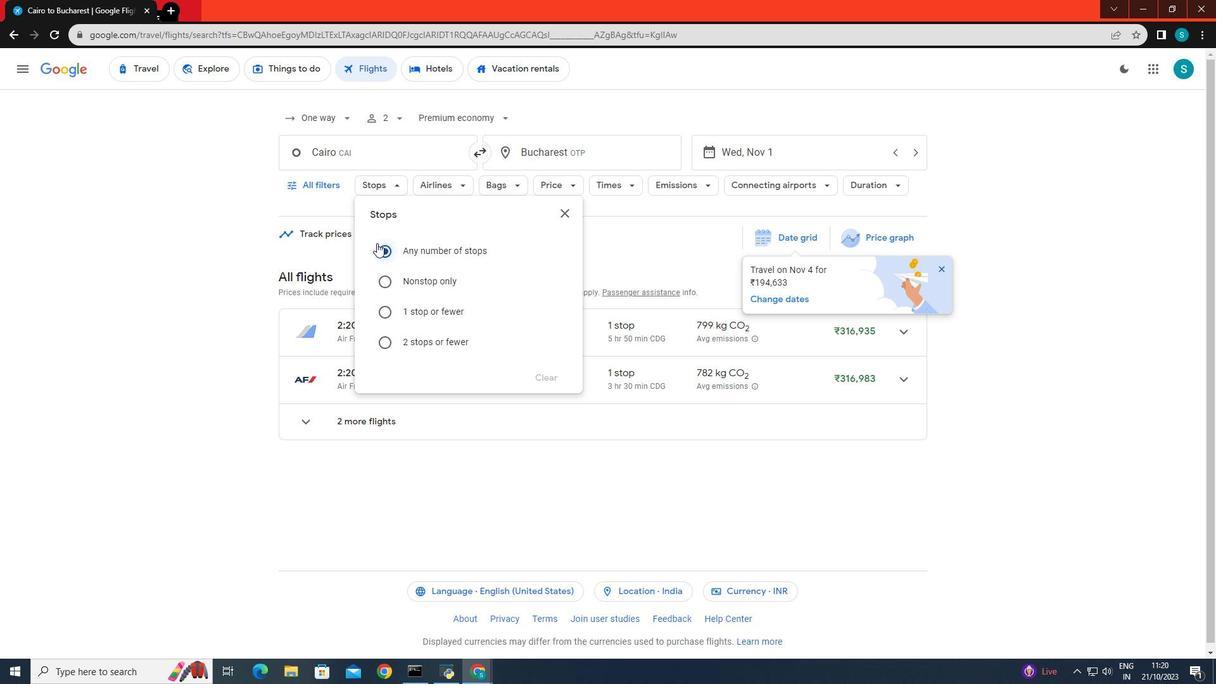 
Action: Mouse moved to (381, 245)
Screenshot: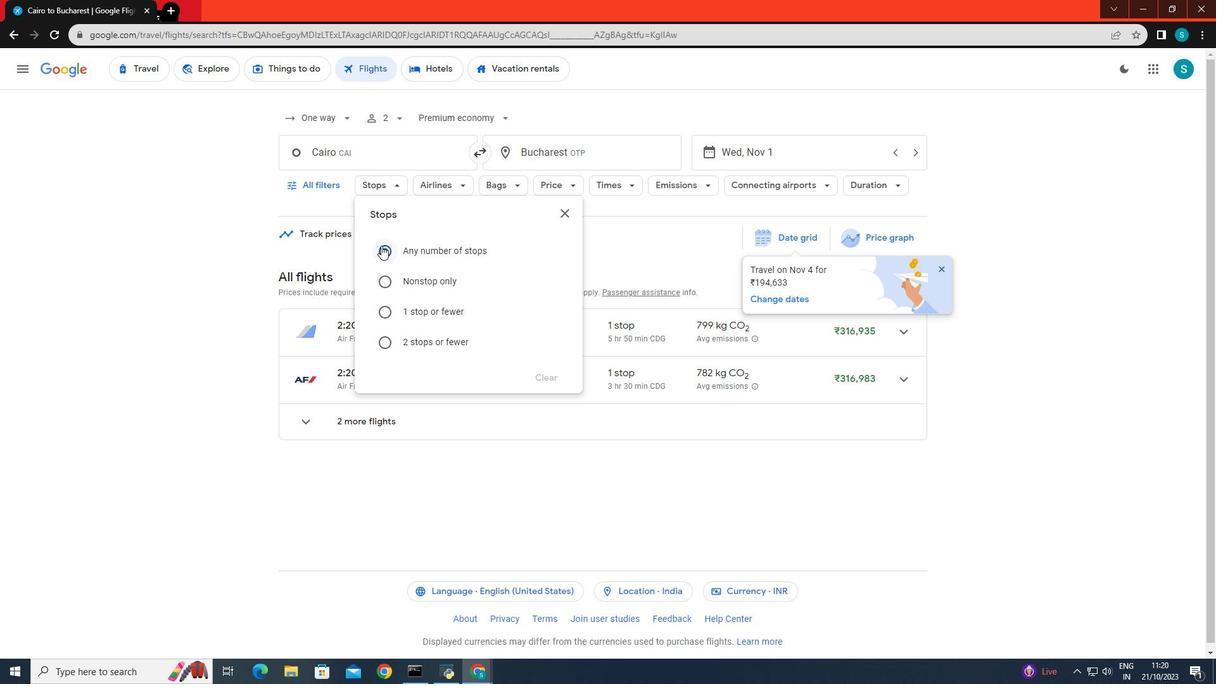 
Action: Mouse pressed left at (381, 245)
Screenshot: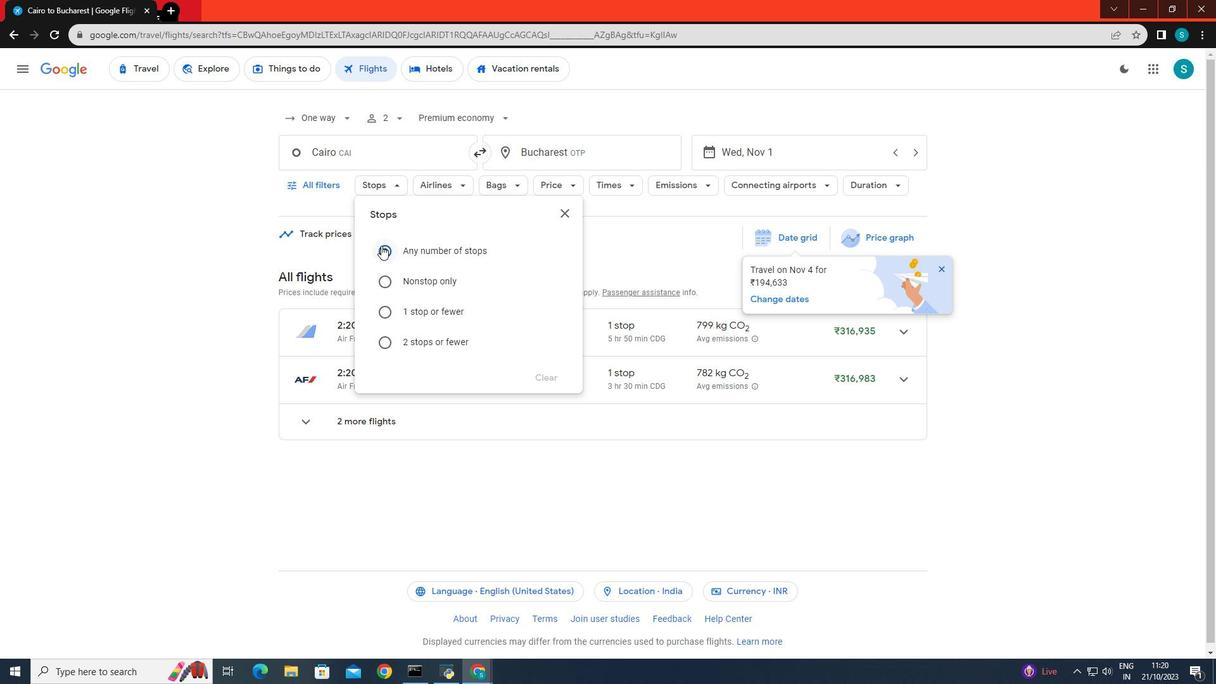 
Action: Mouse moved to (183, 255)
Screenshot: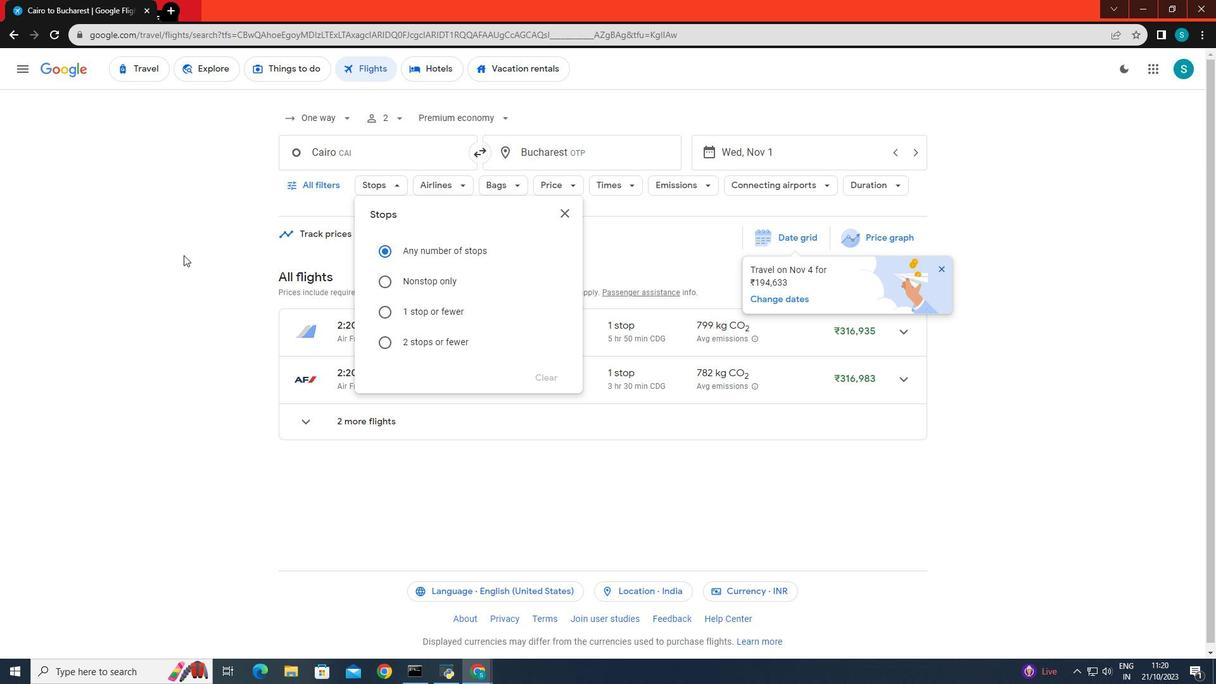 
Action: Mouse pressed left at (183, 255)
Screenshot: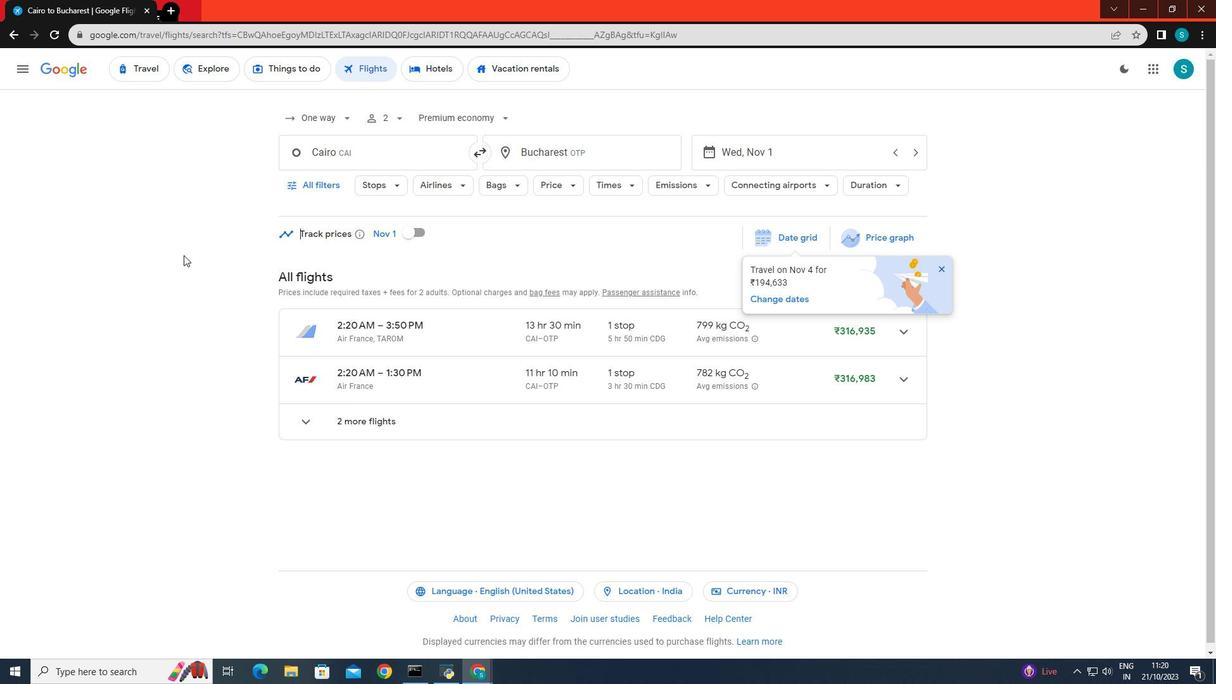 
Action: Mouse moved to (457, 188)
Screenshot: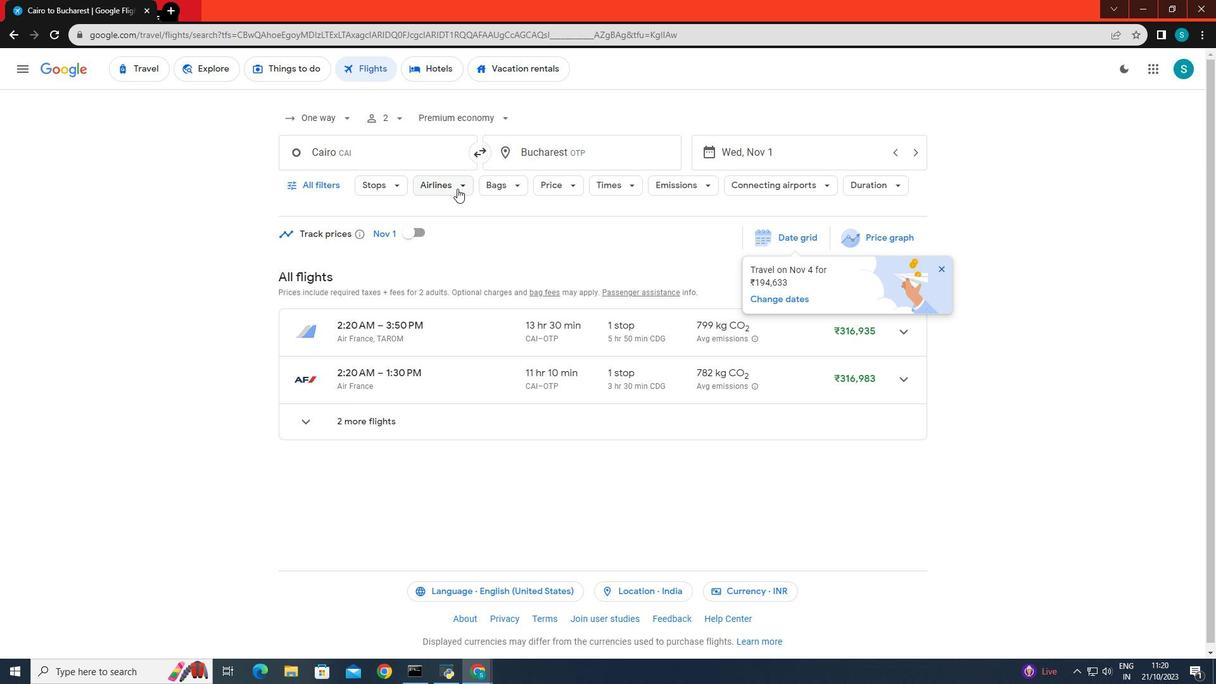 
Action: Mouse pressed left at (457, 188)
Screenshot: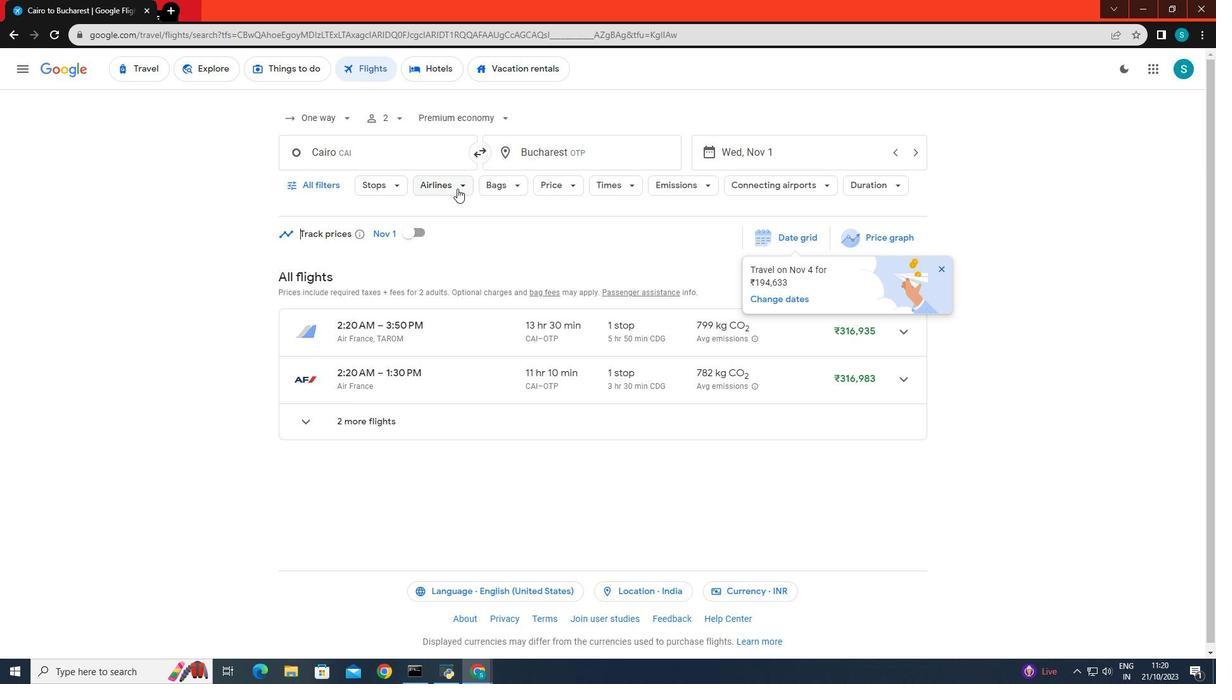 
Action: Mouse moved to (457, 446)
Screenshot: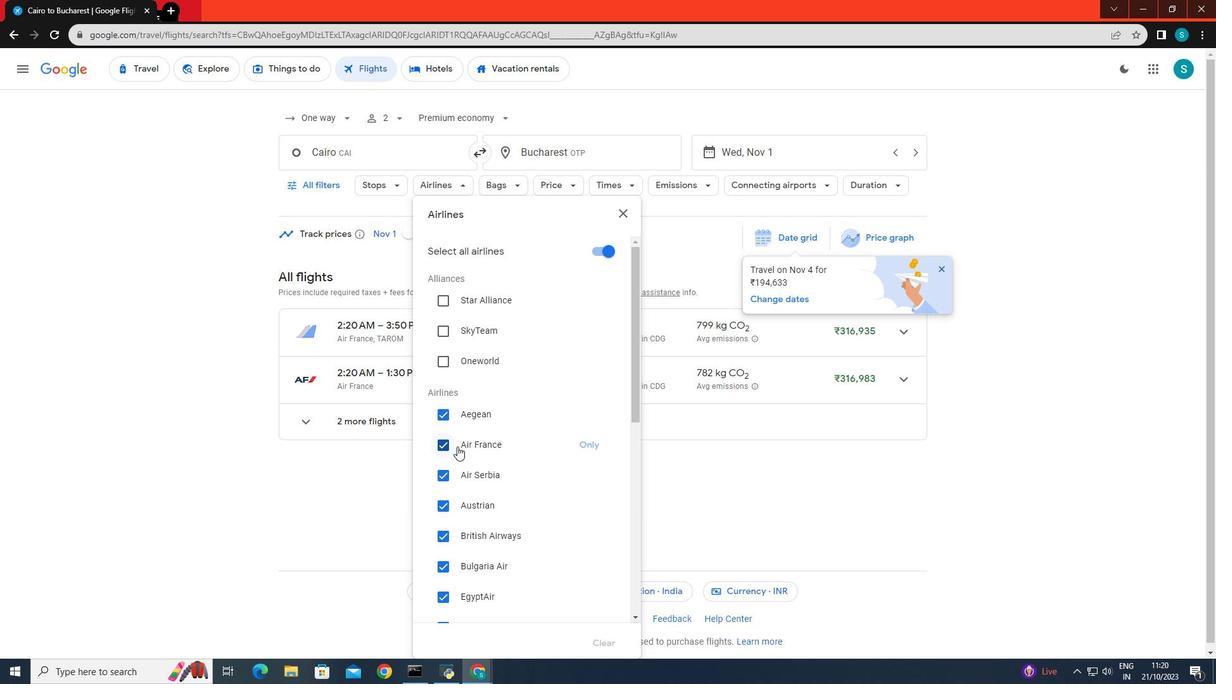 
Action: Mouse scrolled (457, 446) with delta (0, 0)
Screenshot: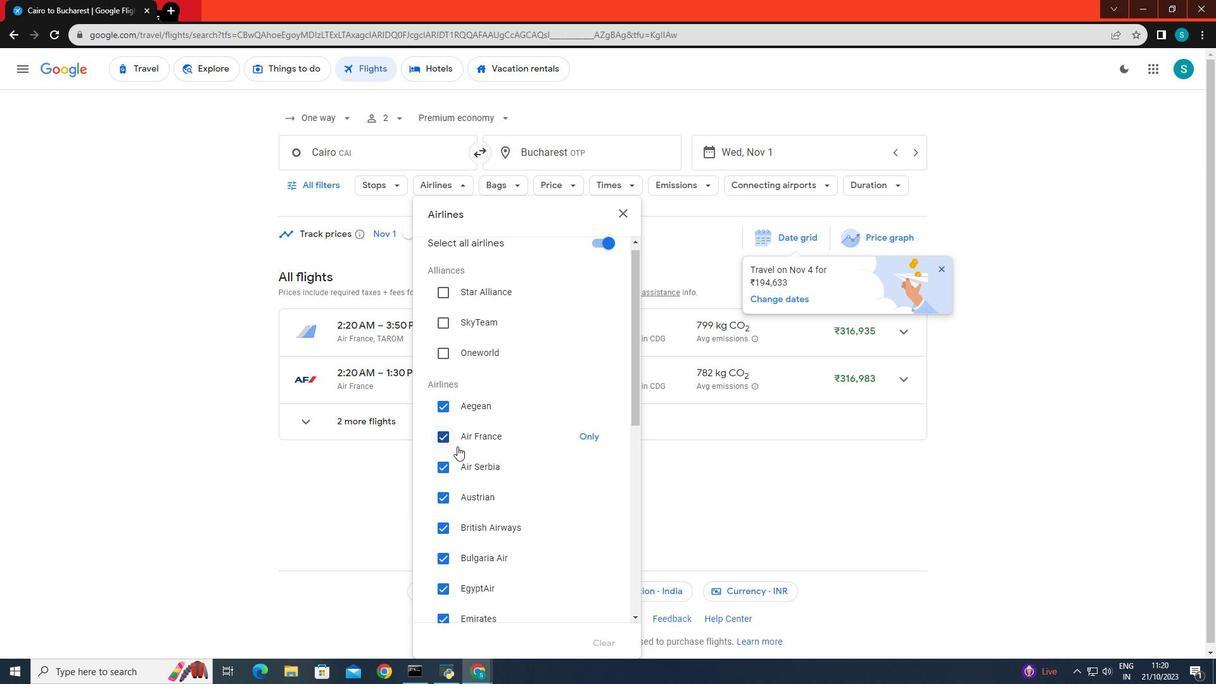 
Action: Mouse scrolled (457, 446) with delta (0, 0)
Screenshot: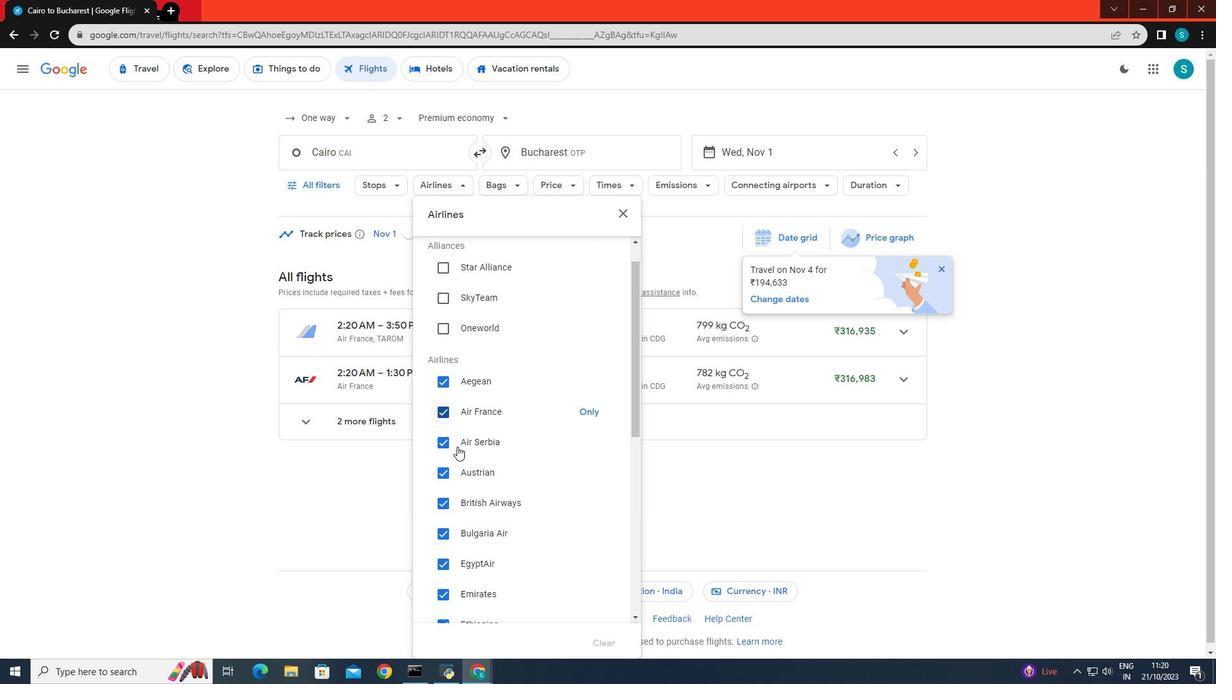 
Action: Mouse moved to (598, 411)
Screenshot: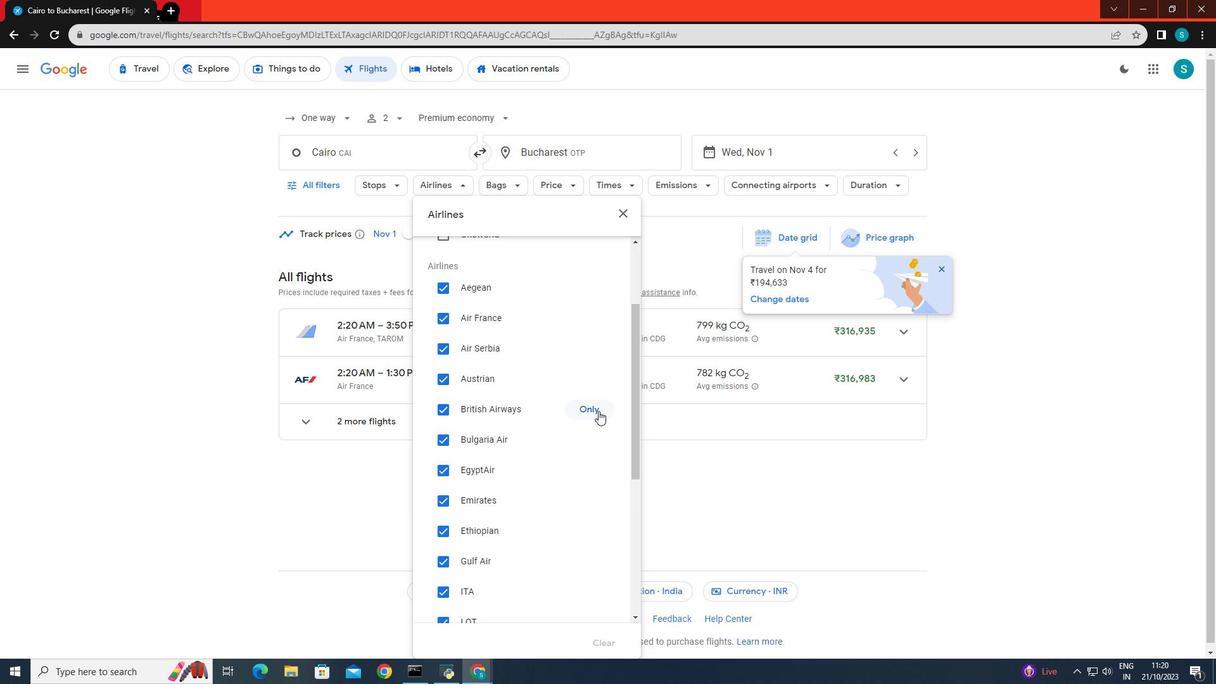 
Action: Mouse pressed left at (598, 411)
Screenshot: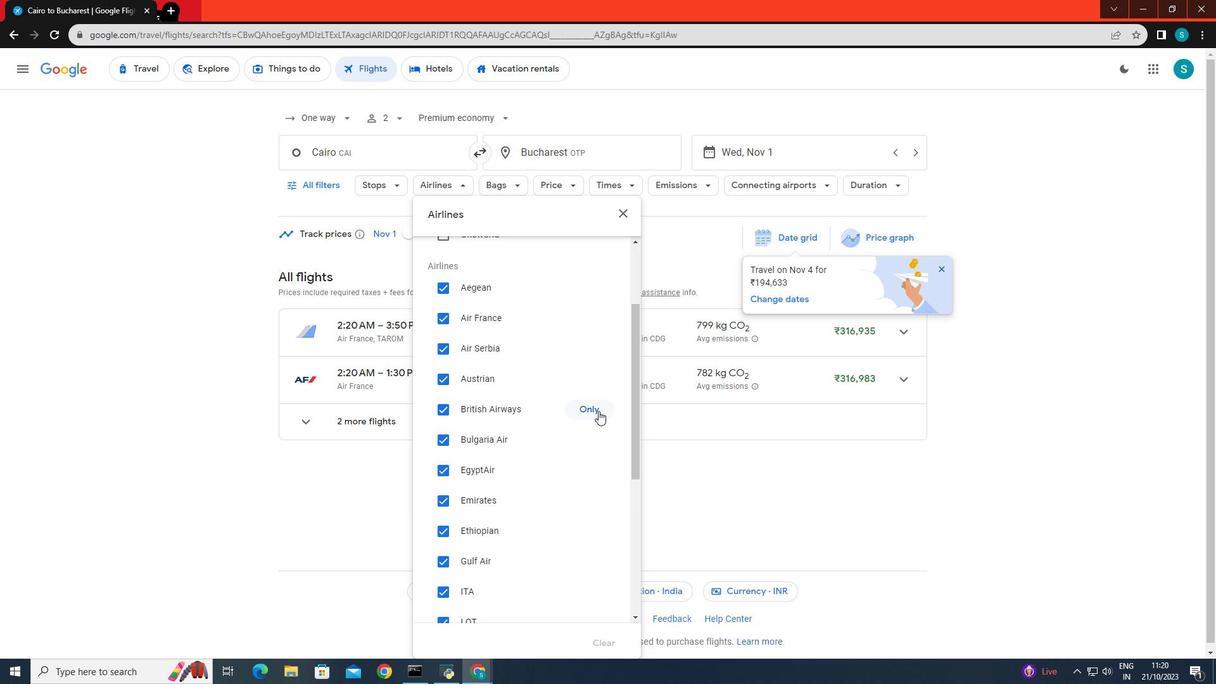 
Action: Mouse moved to (283, 478)
Screenshot: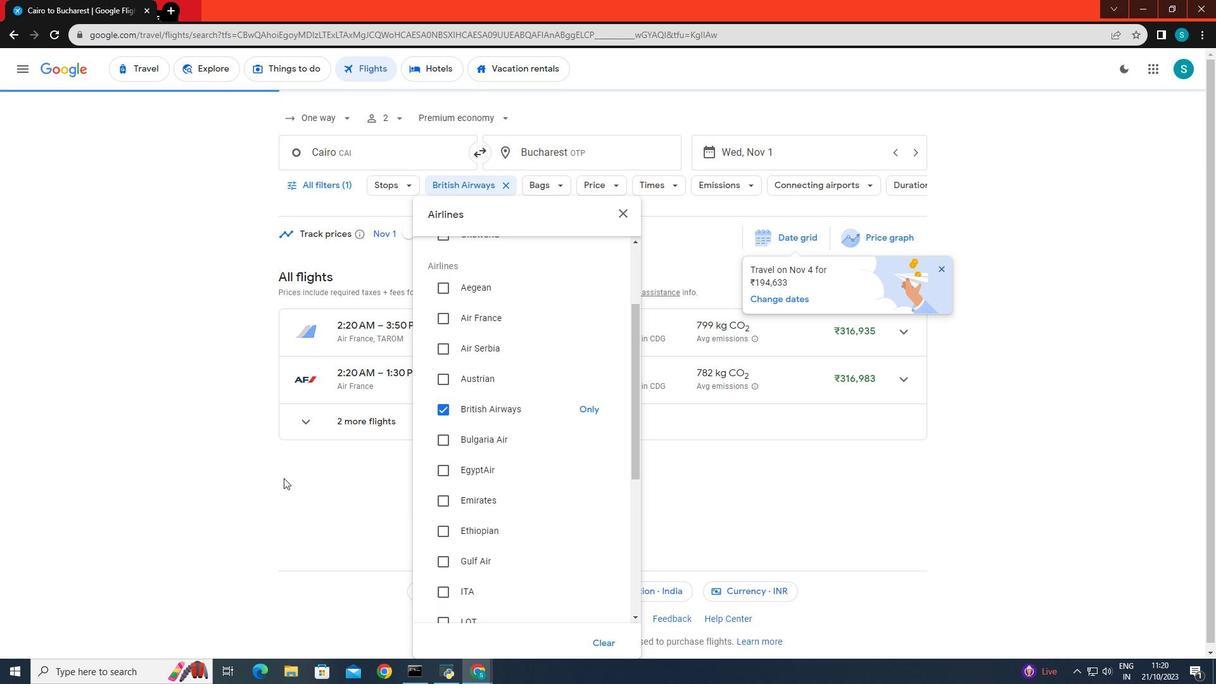 
Action: Mouse pressed left at (283, 478)
Screenshot: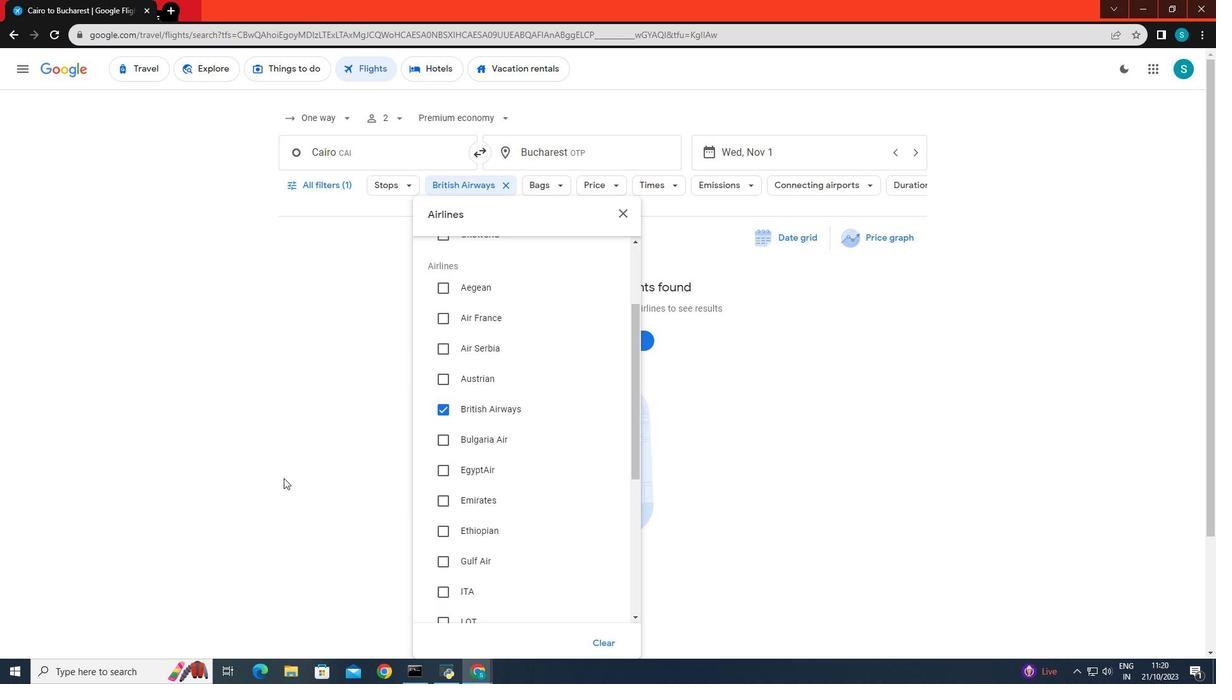 
